 Task: Check the sale-to-list ratio of 1 bathroom in the last 3 years.
Action: Mouse moved to (1032, 225)
Screenshot: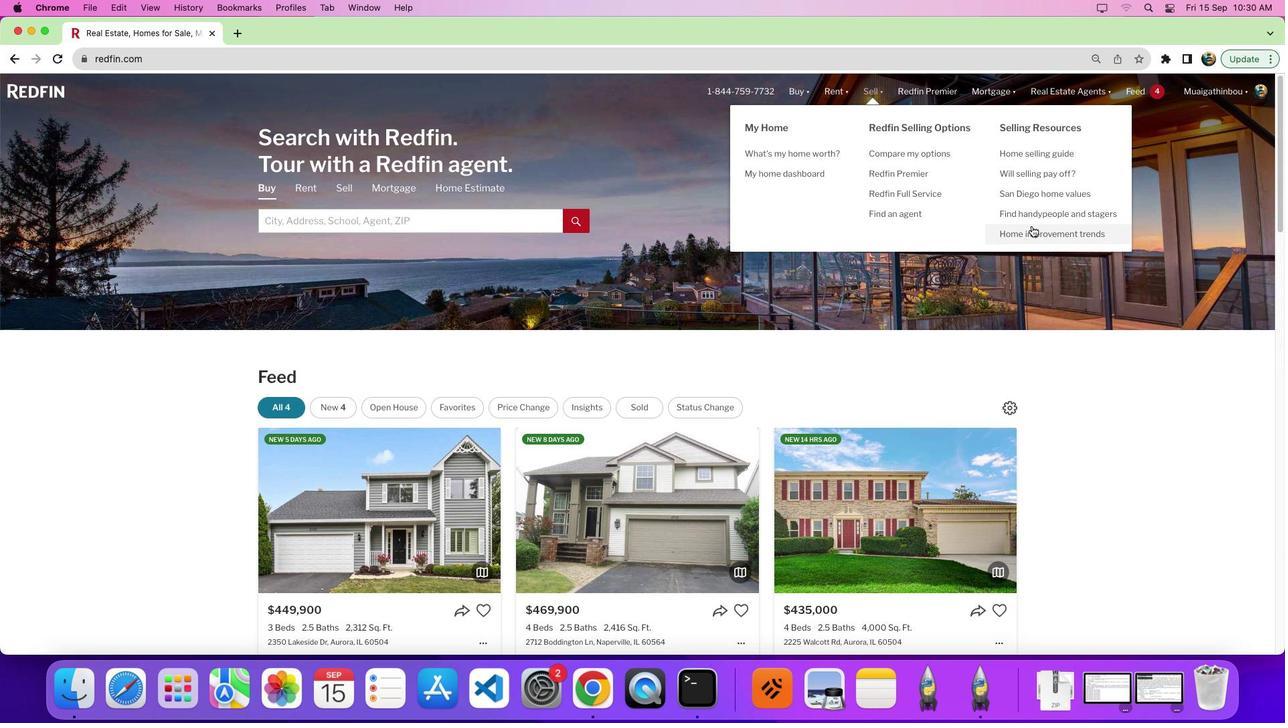 
Action: Mouse pressed left at (1032, 225)
Screenshot: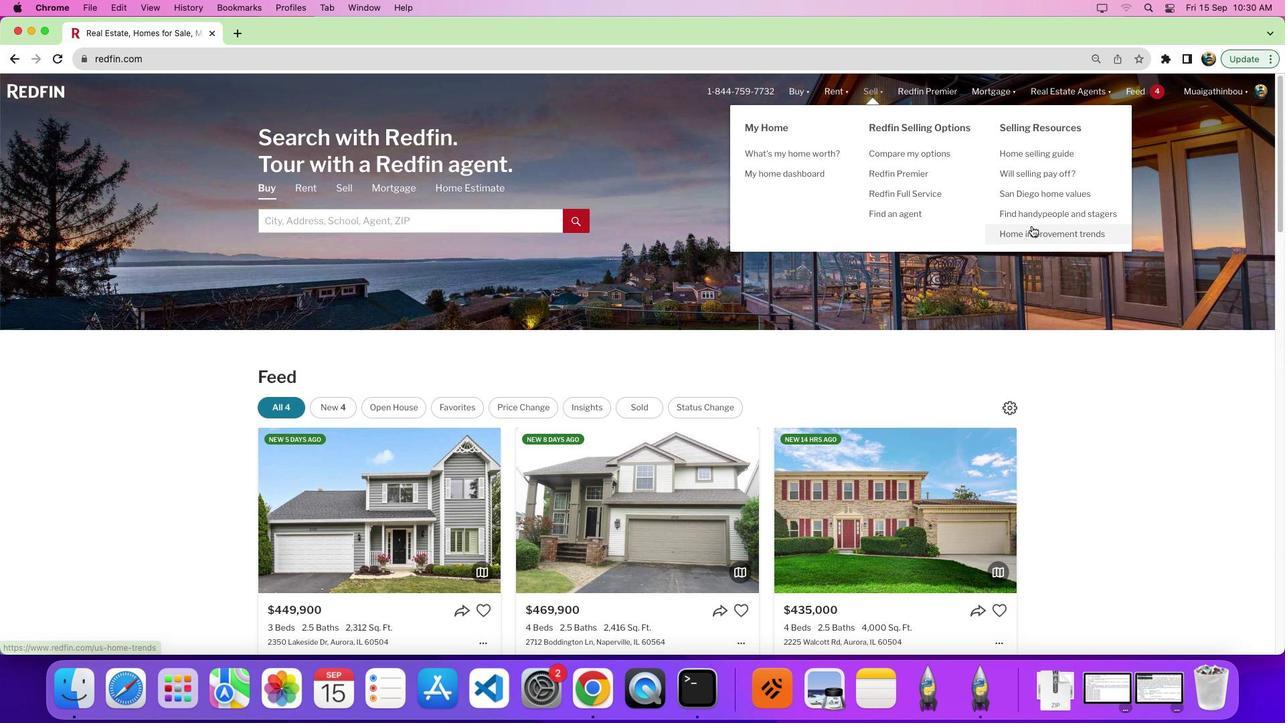 
Action: Mouse moved to (364, 255)
Screenshot: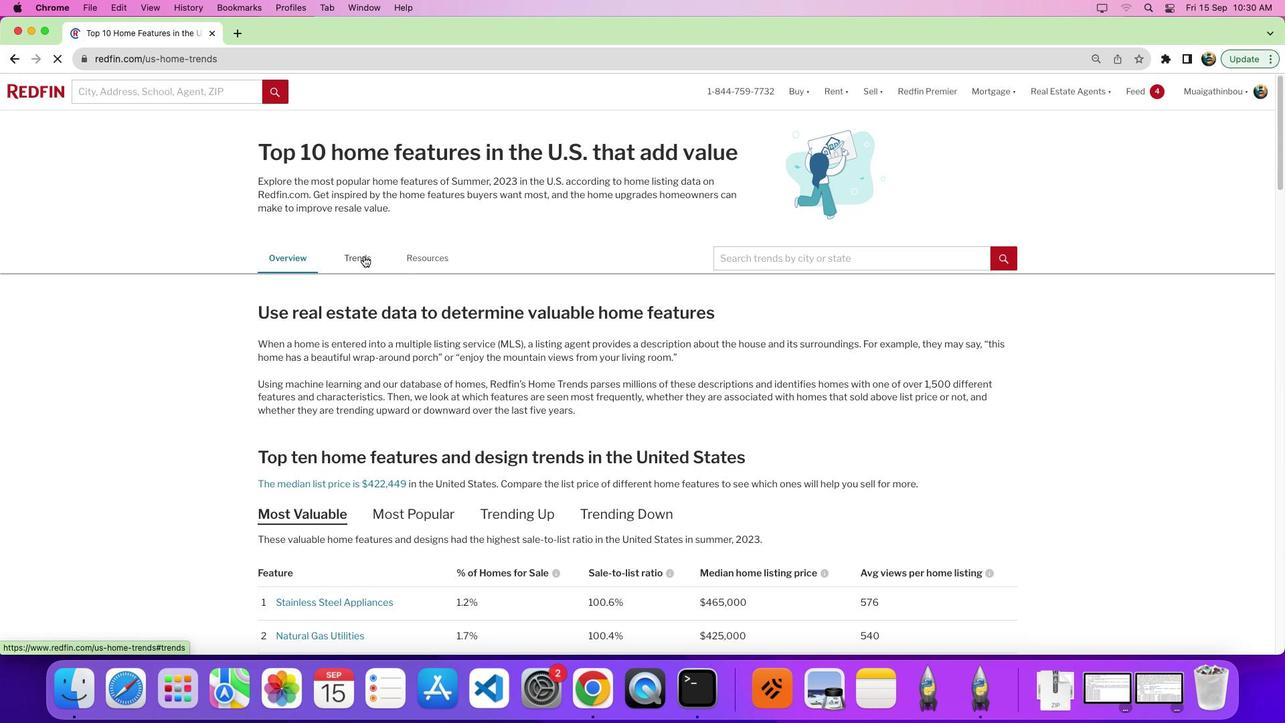 
Action: Mouse pressed left at (364, 255)
Screenshot: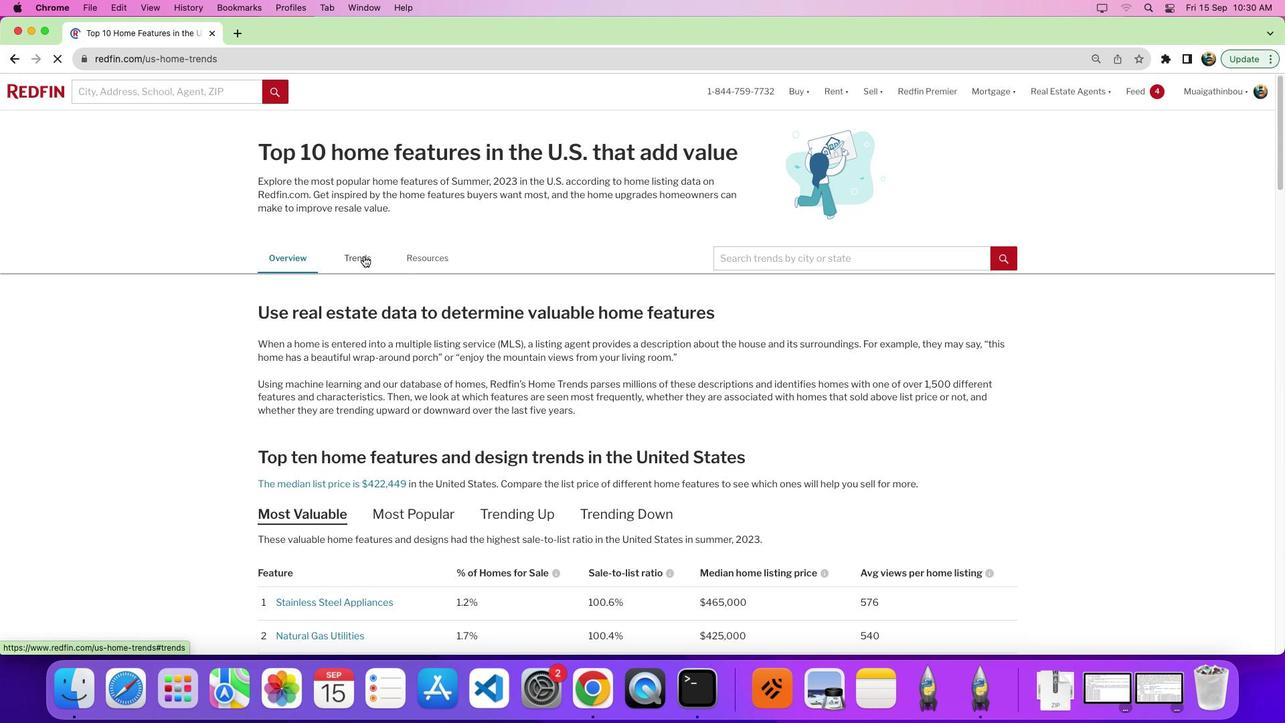 
Action: Mouse pressed left at (364, 255)
Screenshot: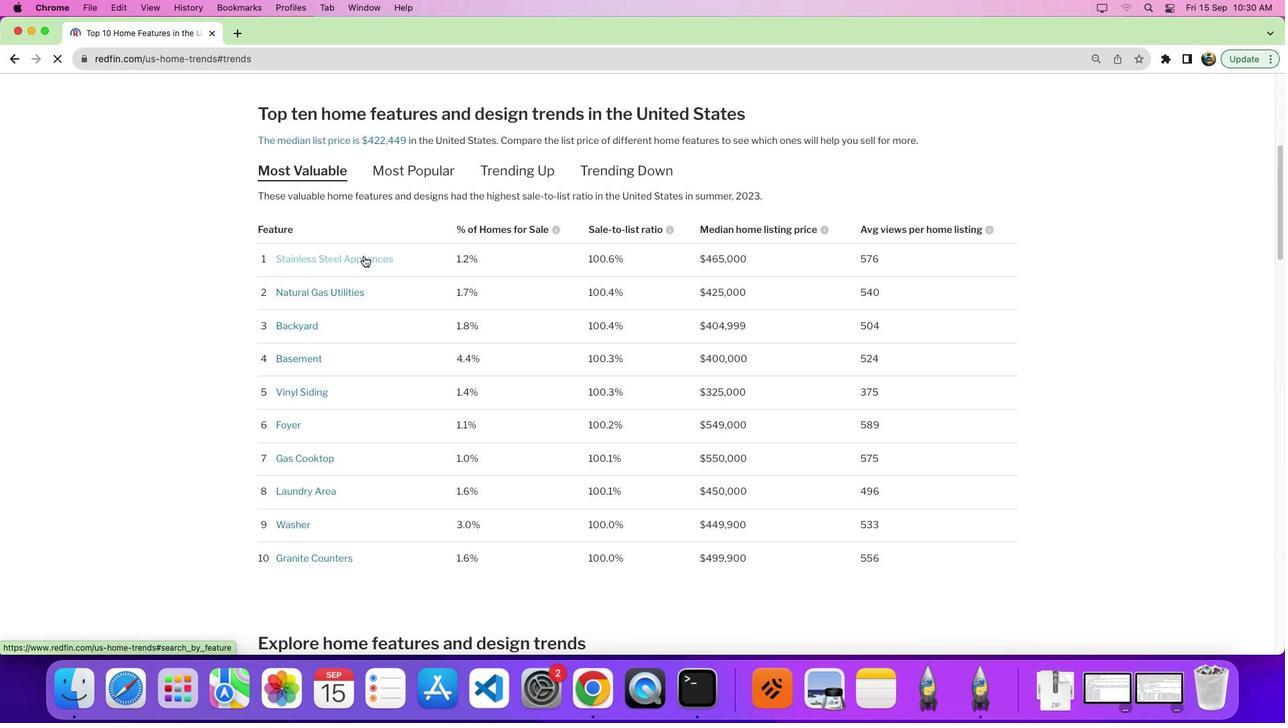
Action: Mouse moved to (429, 298)
Screenshot: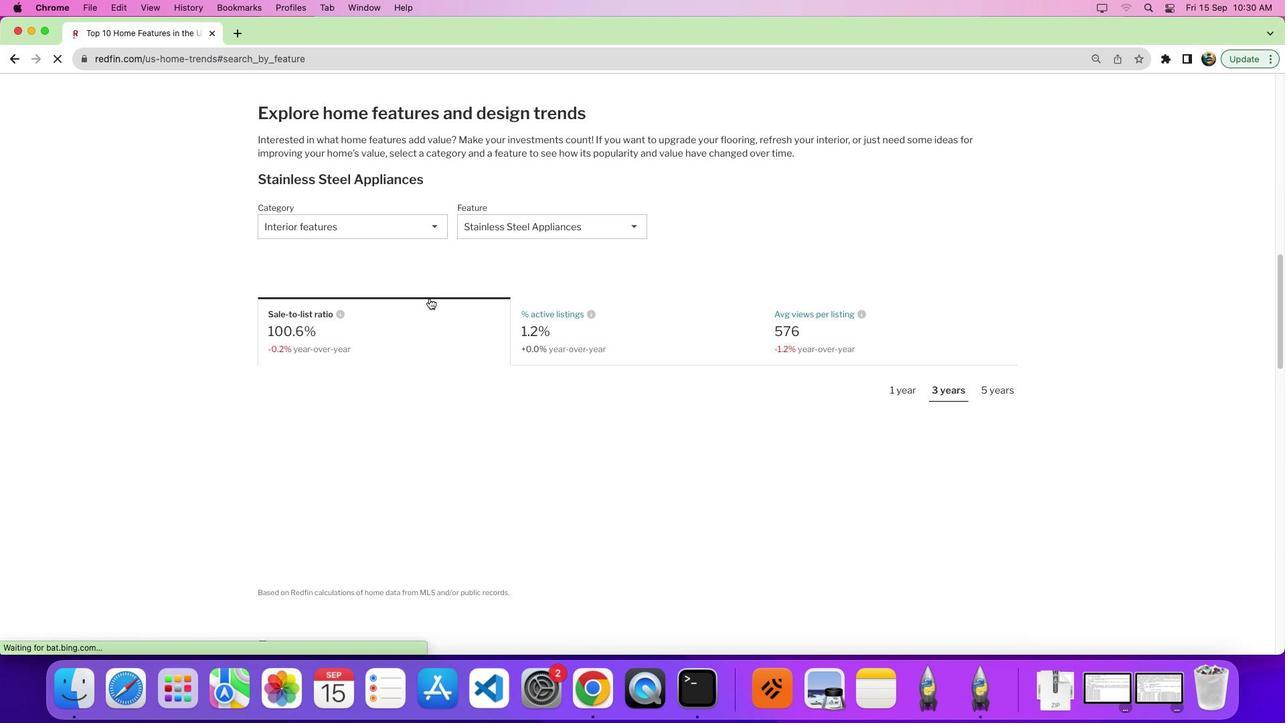 
Action: Mouse scrolled (429, 298) with delta (0, 0)
Screenshot: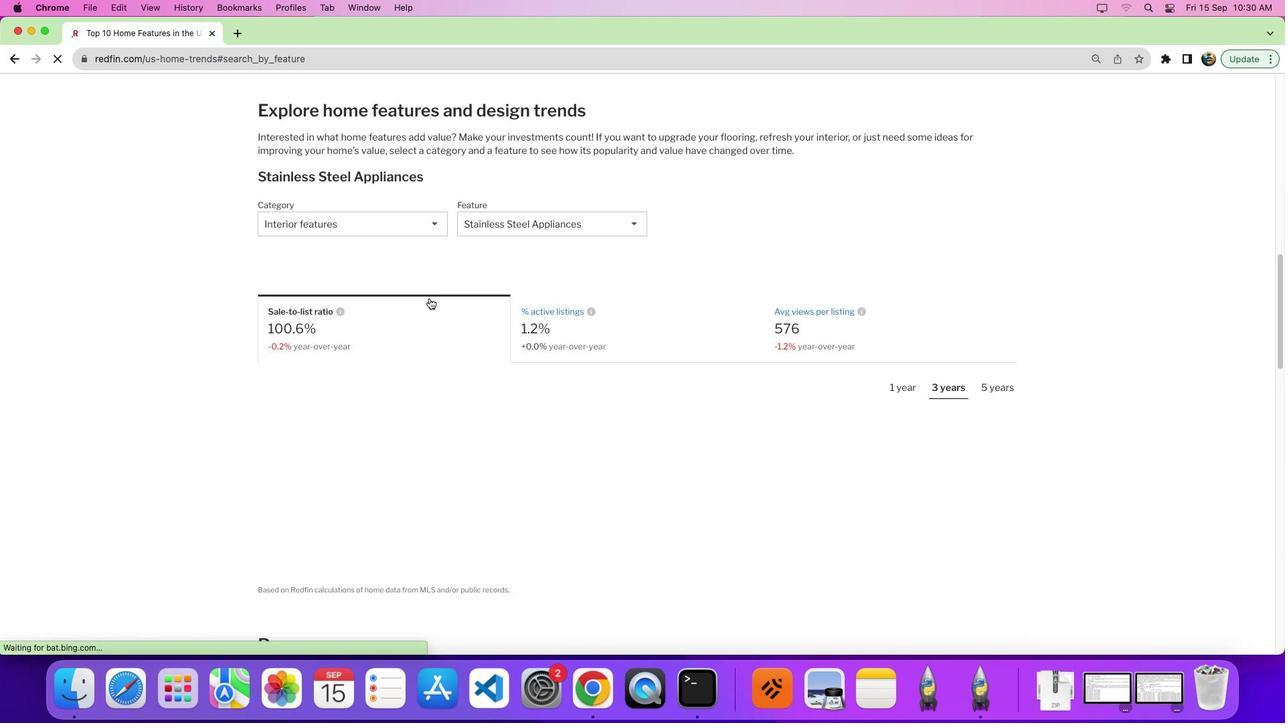 
Action: Mouse scrolled (429, 298) with delta (0, 0)
Screenshot: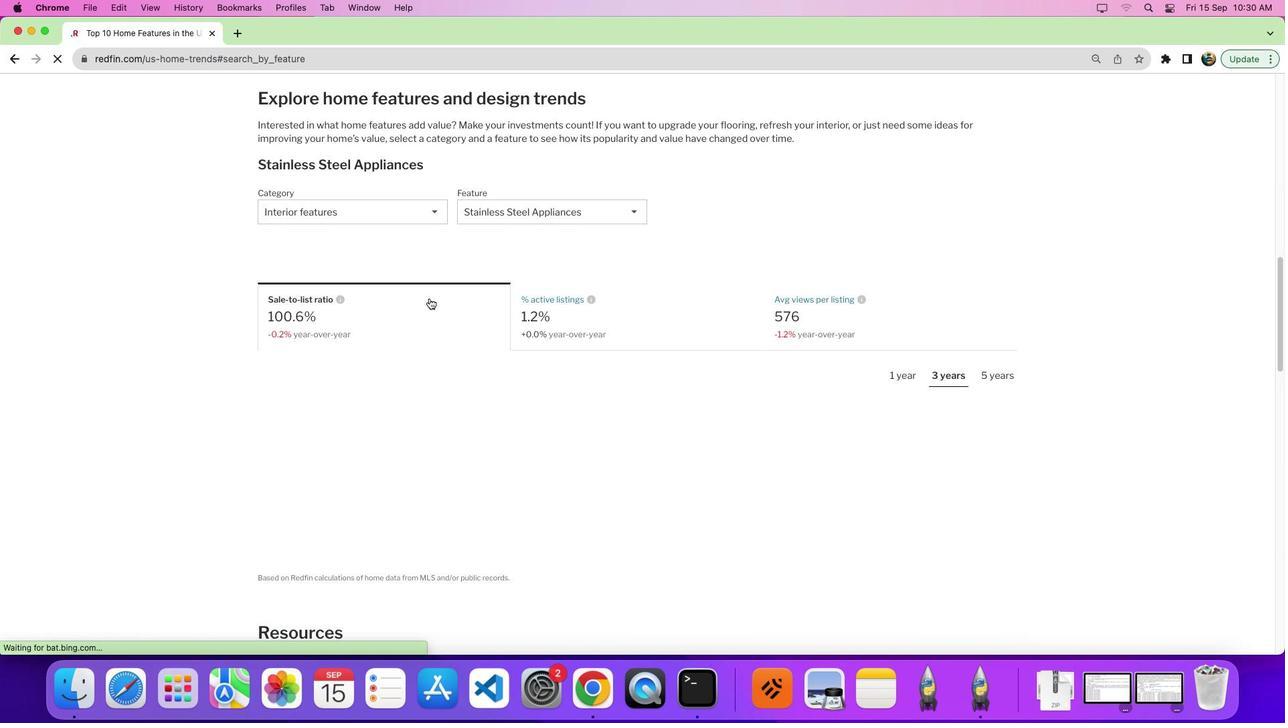 
Action: Mouse scrolled (429, 298) with delta (0, -4)
Screenshot: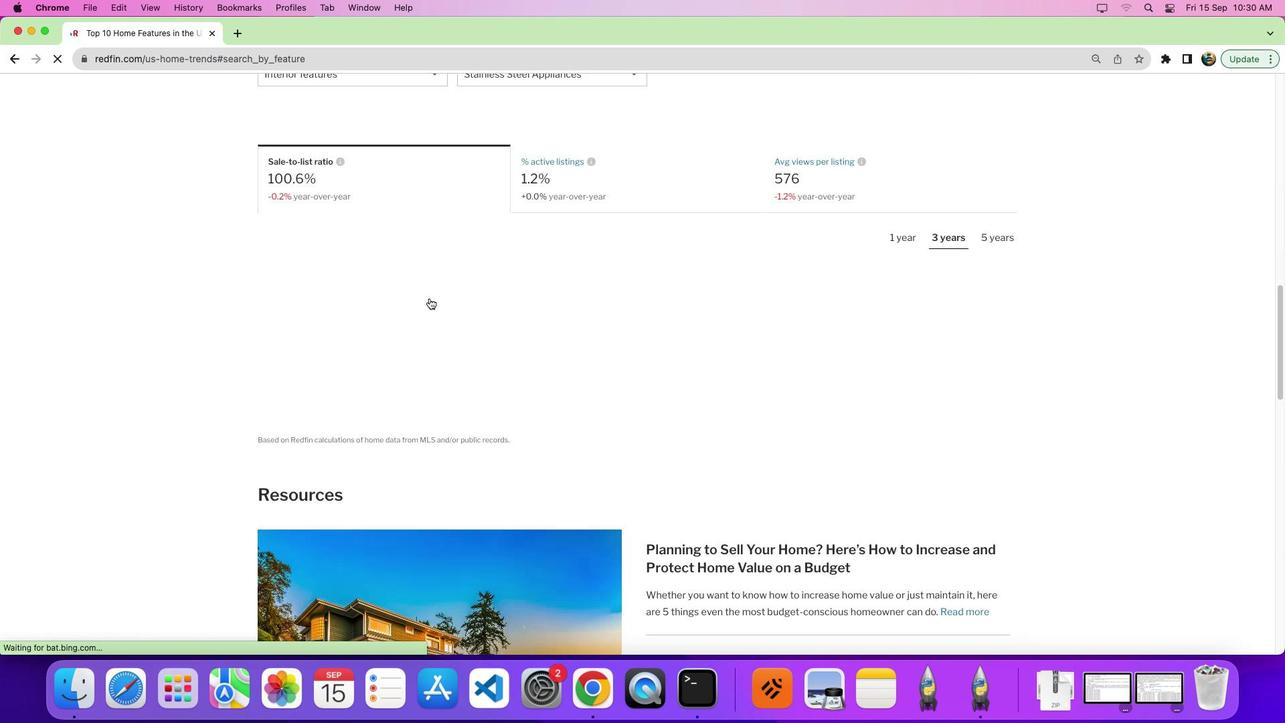 
Action: Mouse scrolled (429, 298) with delta (0, 0)
Screenshot: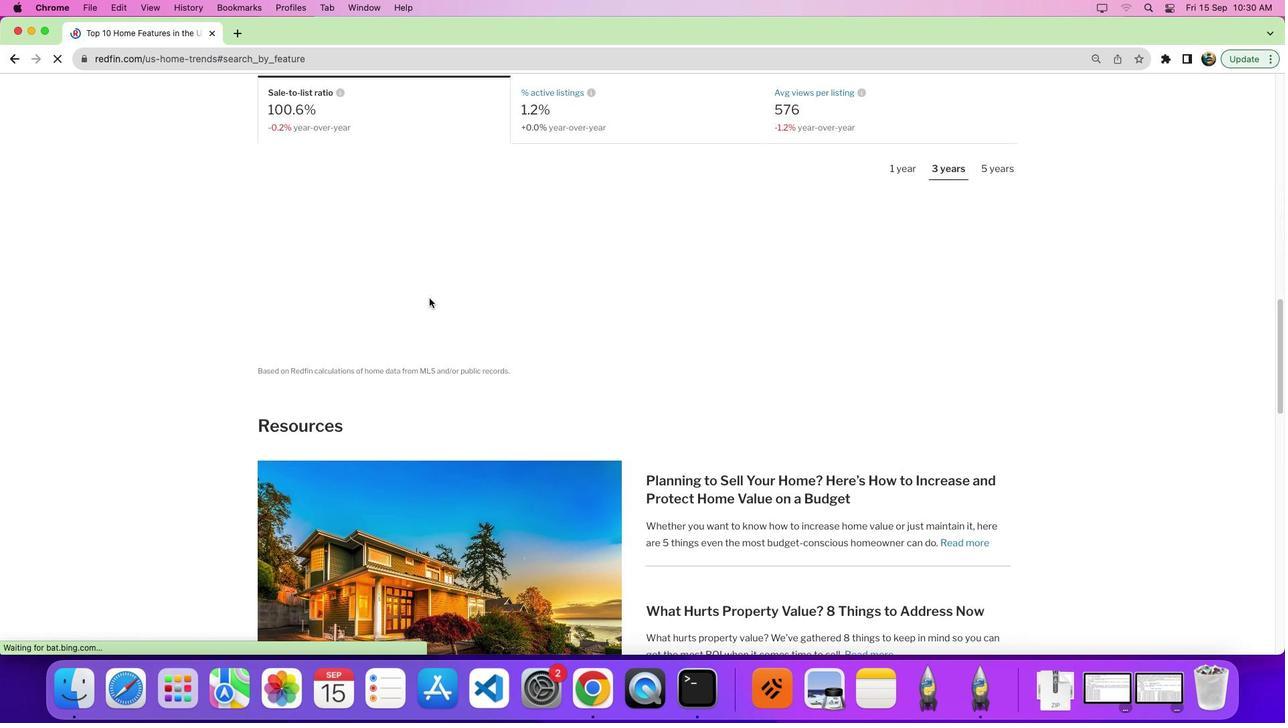 
Action: Mouse scrolled (429, 298) with delta (0, 0)
Screenshot: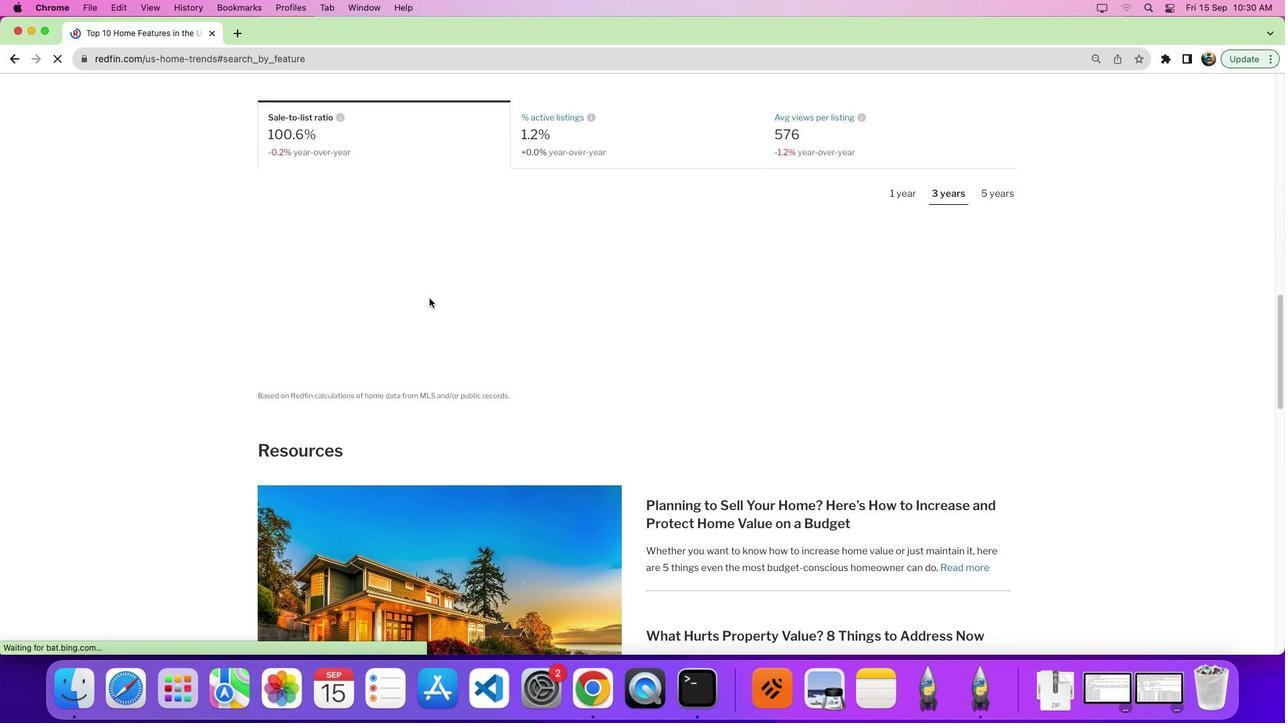 
Action: Mouse scrolled (429, 298) with delta (0, 4)
Screenshot: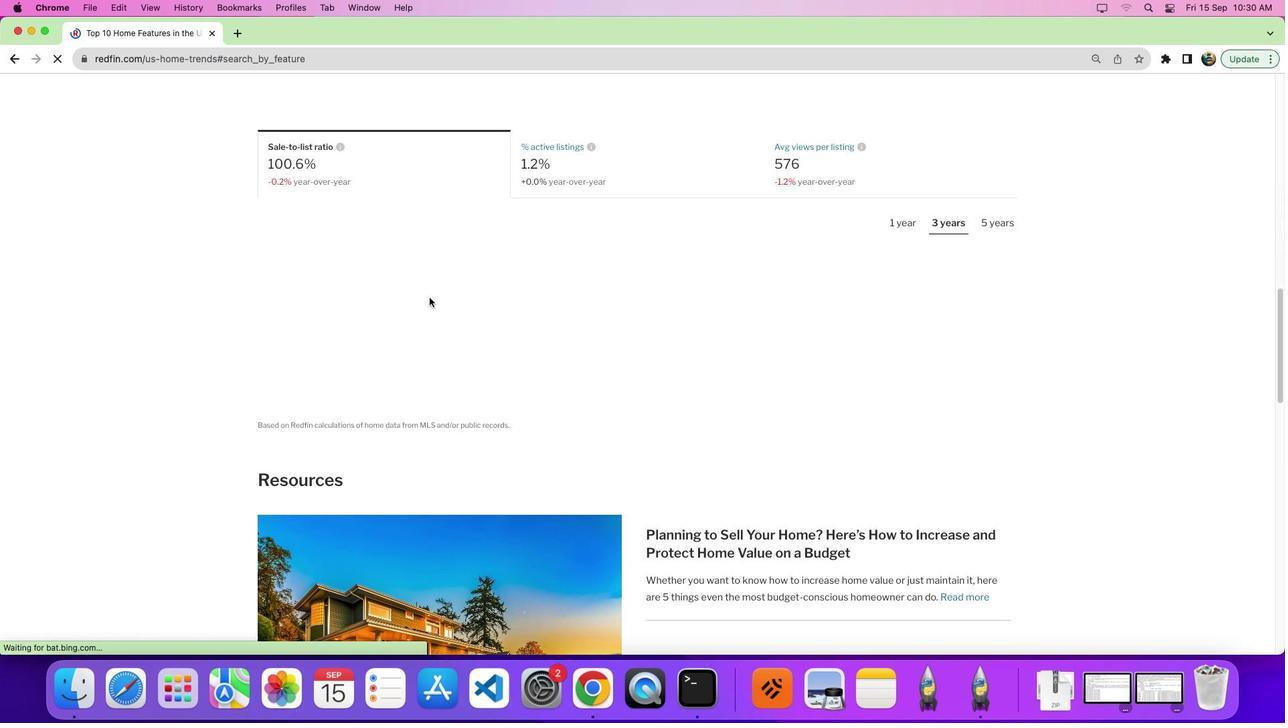 
Action: Mouse moved to (389, 222)
Screenshot: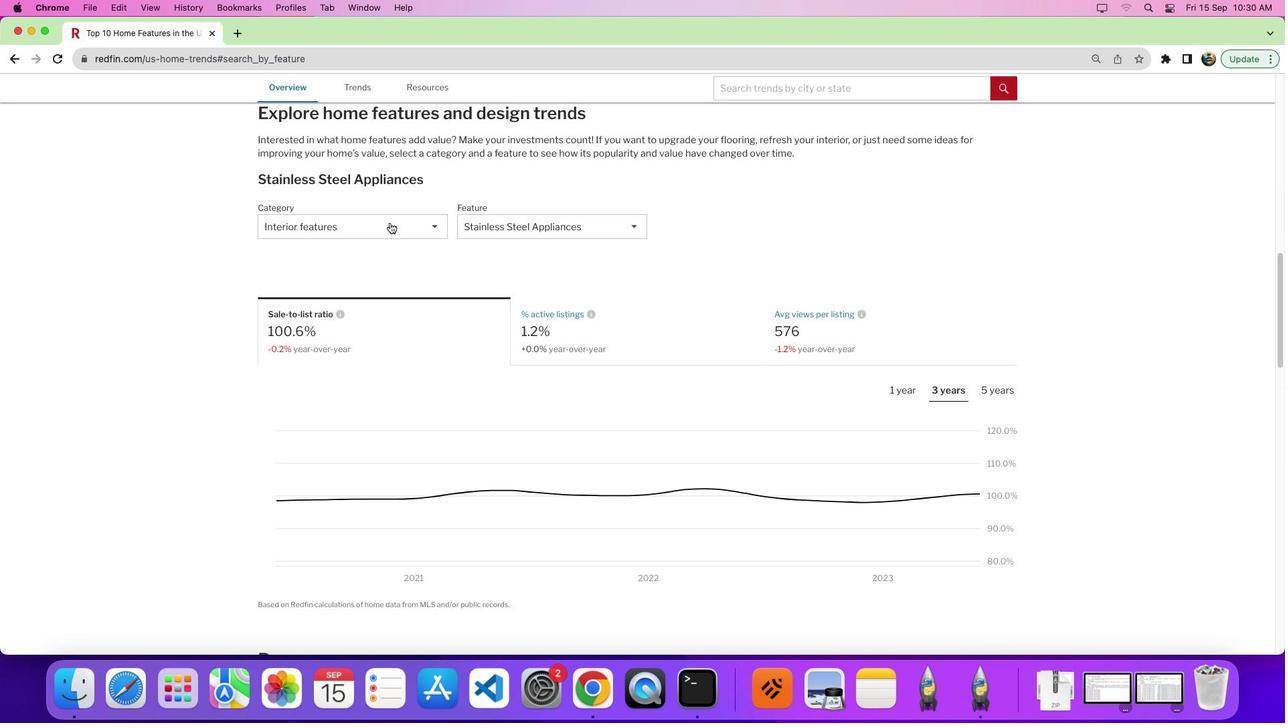 
Action: Mouse pressed left at (389, 222)
Screenshot: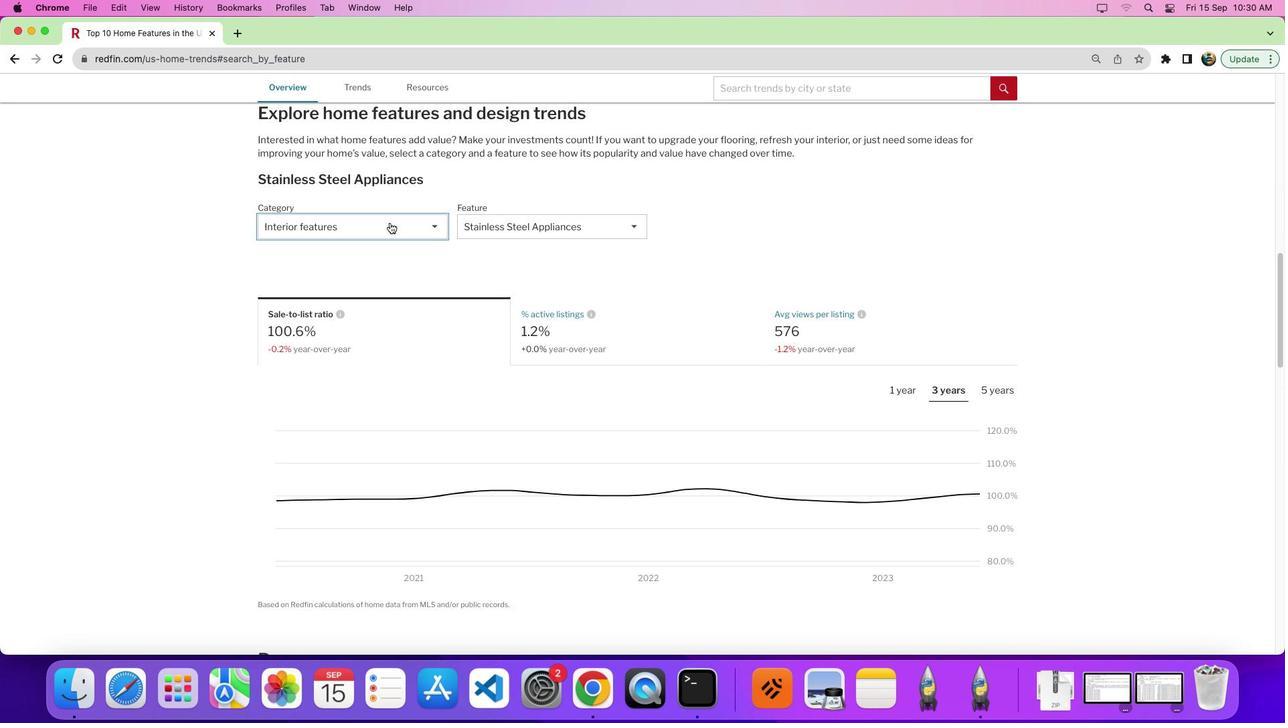 
Action: Mouse moved to (385, 281)
Screenshot: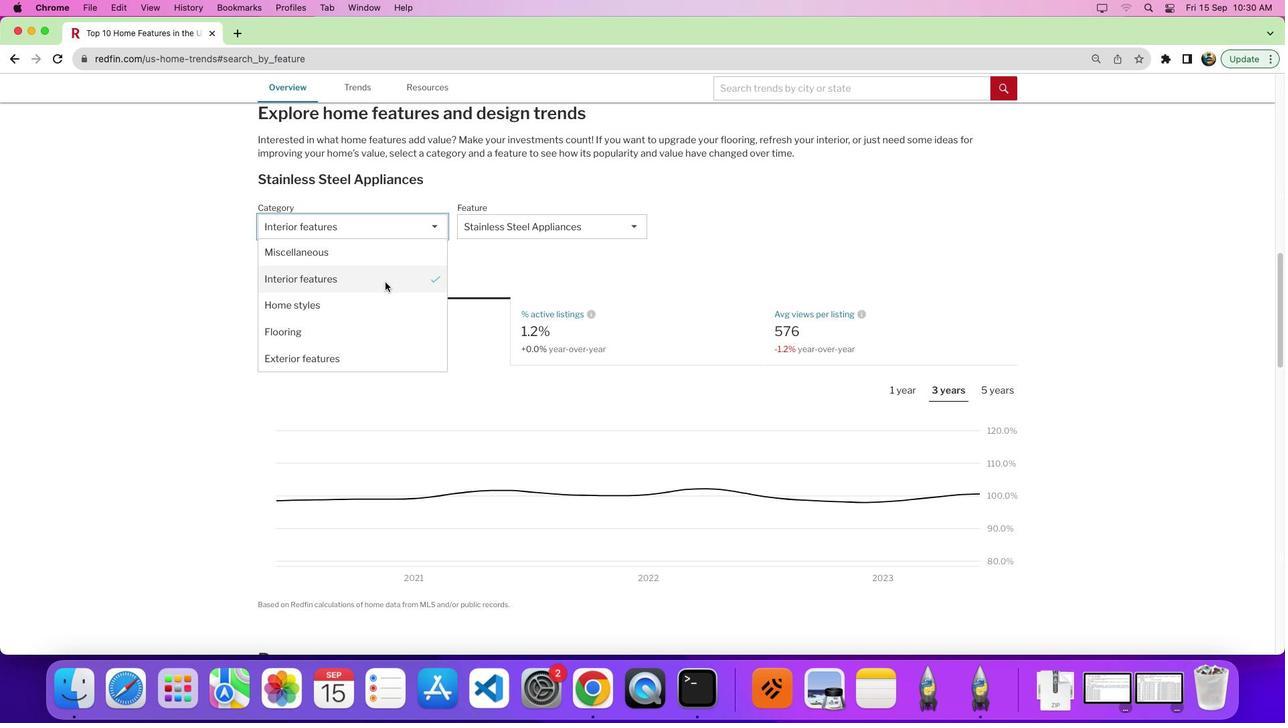 
Action: Mouse pressed left at (385, 281)
Screenshot: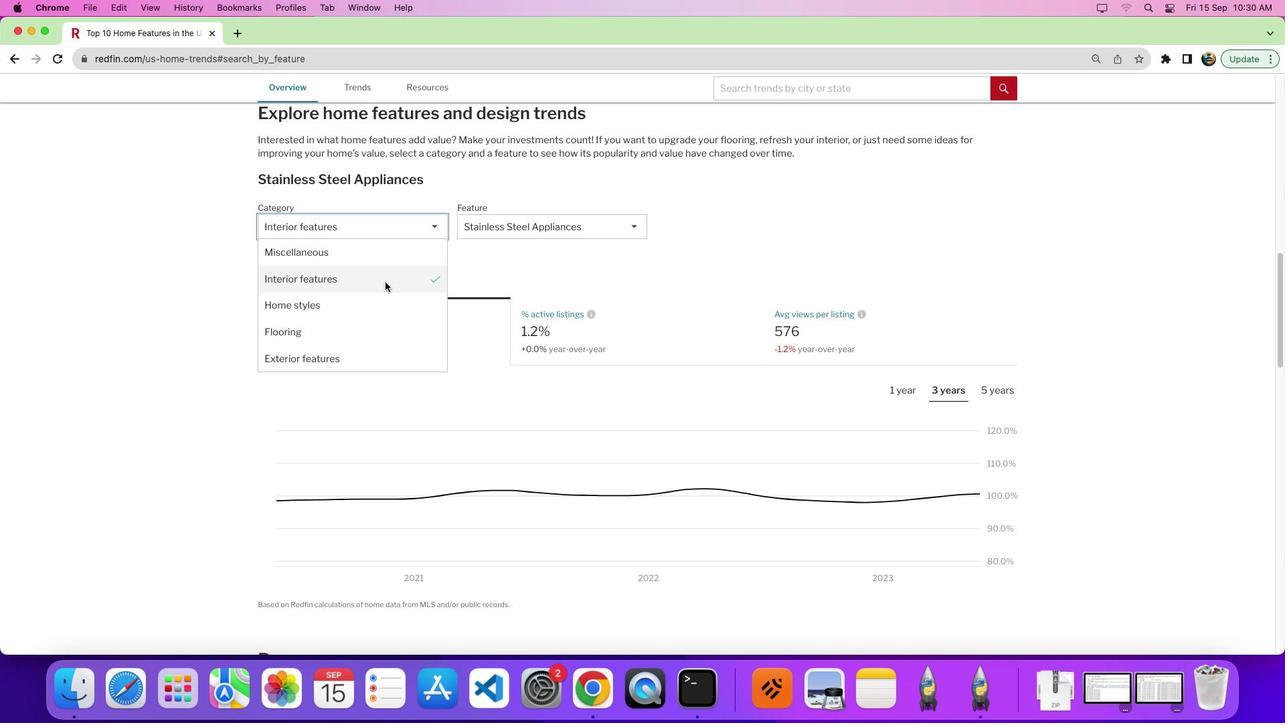 
Action: Mouse moved to (515, 226)
Screenshot: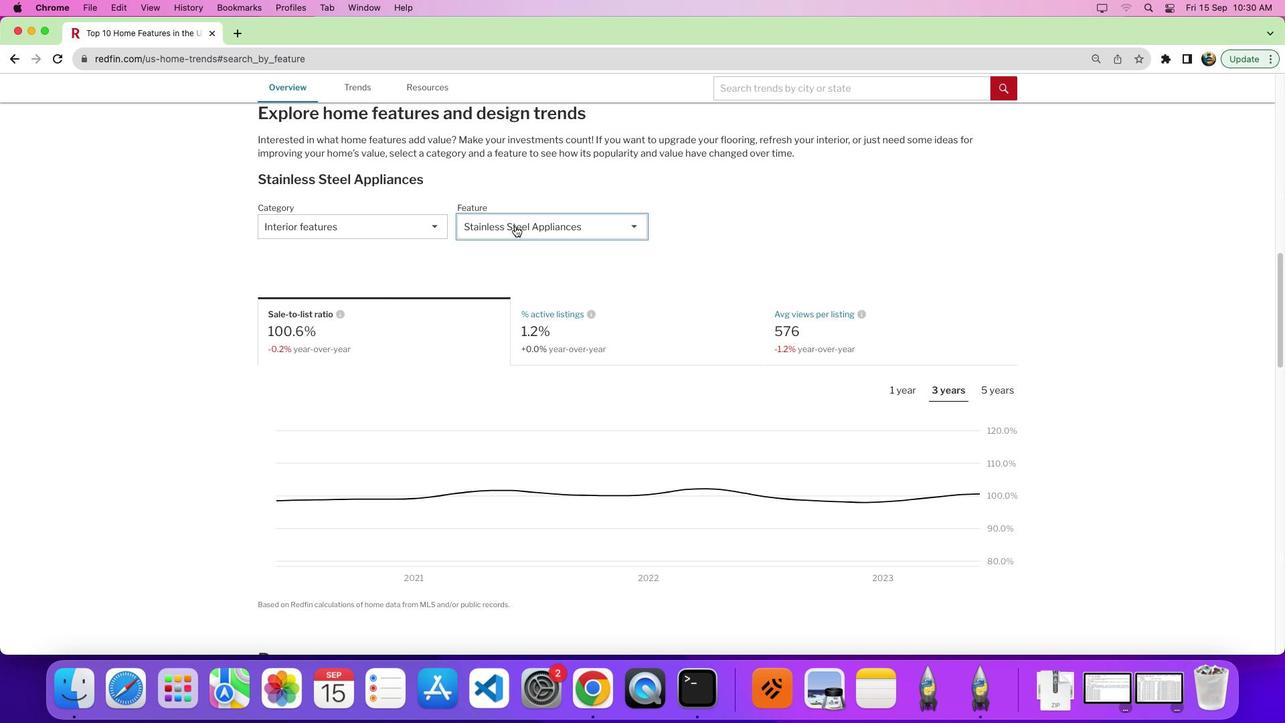 
Action: Mouse pressed left at (515, 226)
Screenshot: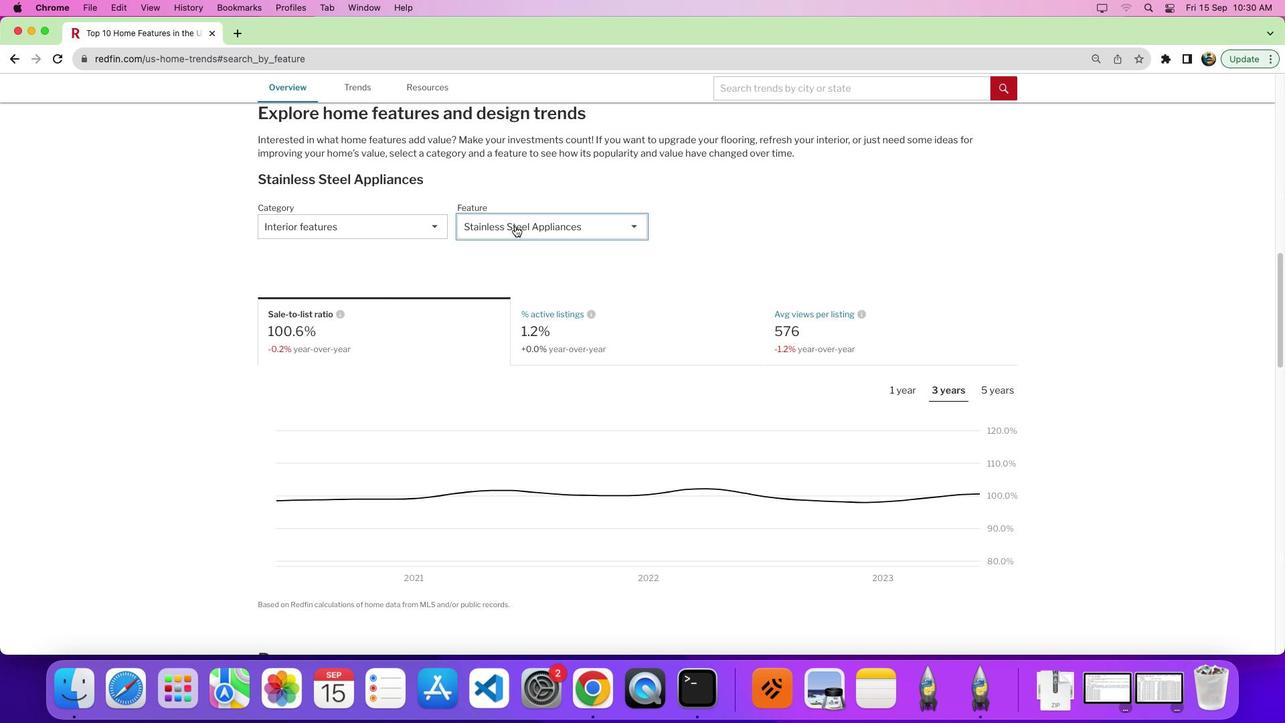 
Action: Mouse moved to (535, 258)
Screenshot: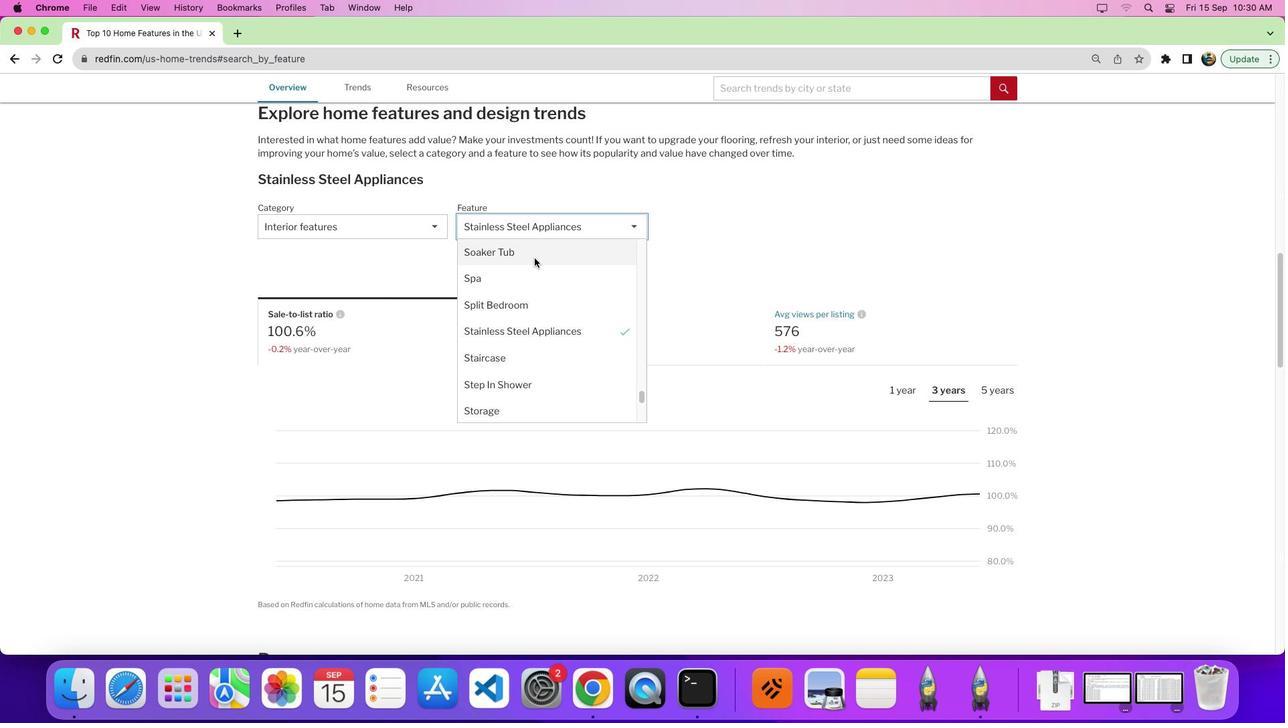 
Action: Mouse scrolled (535, 258) with delta (0, 0)
Screenshot: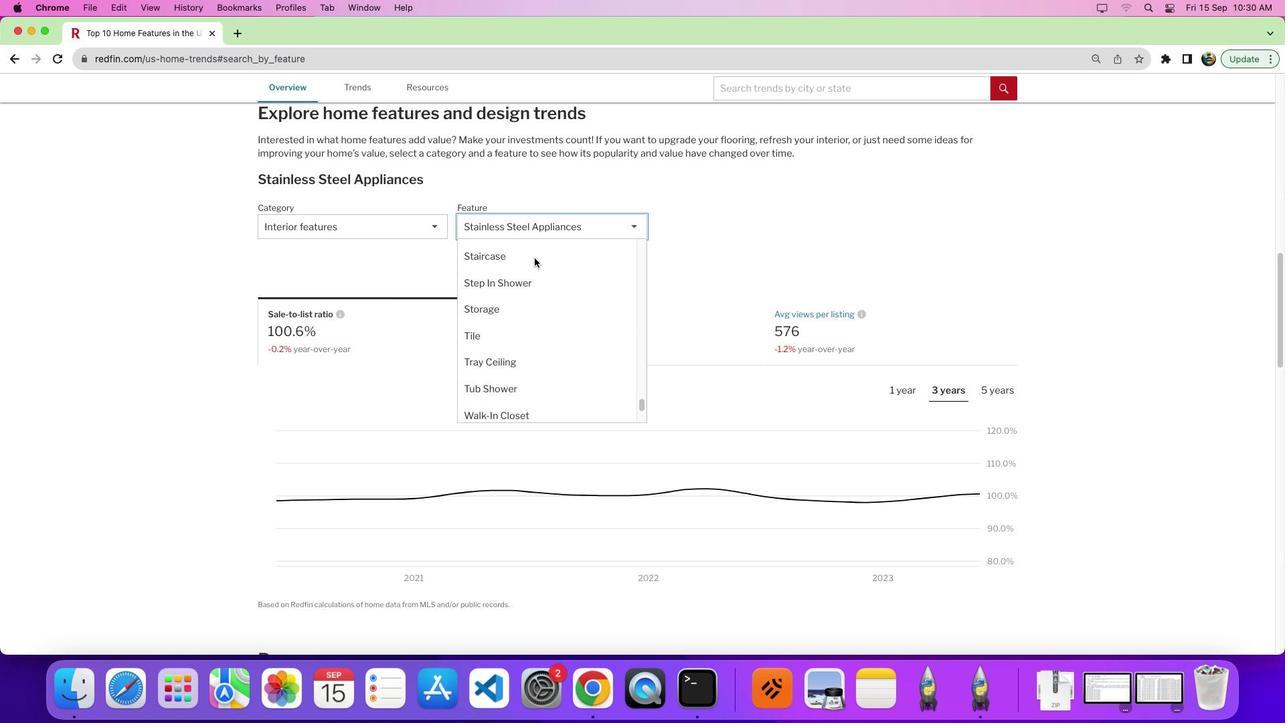 
Action: Mouse scrolled (535, 258) with delta (0, -1)
Screenshot: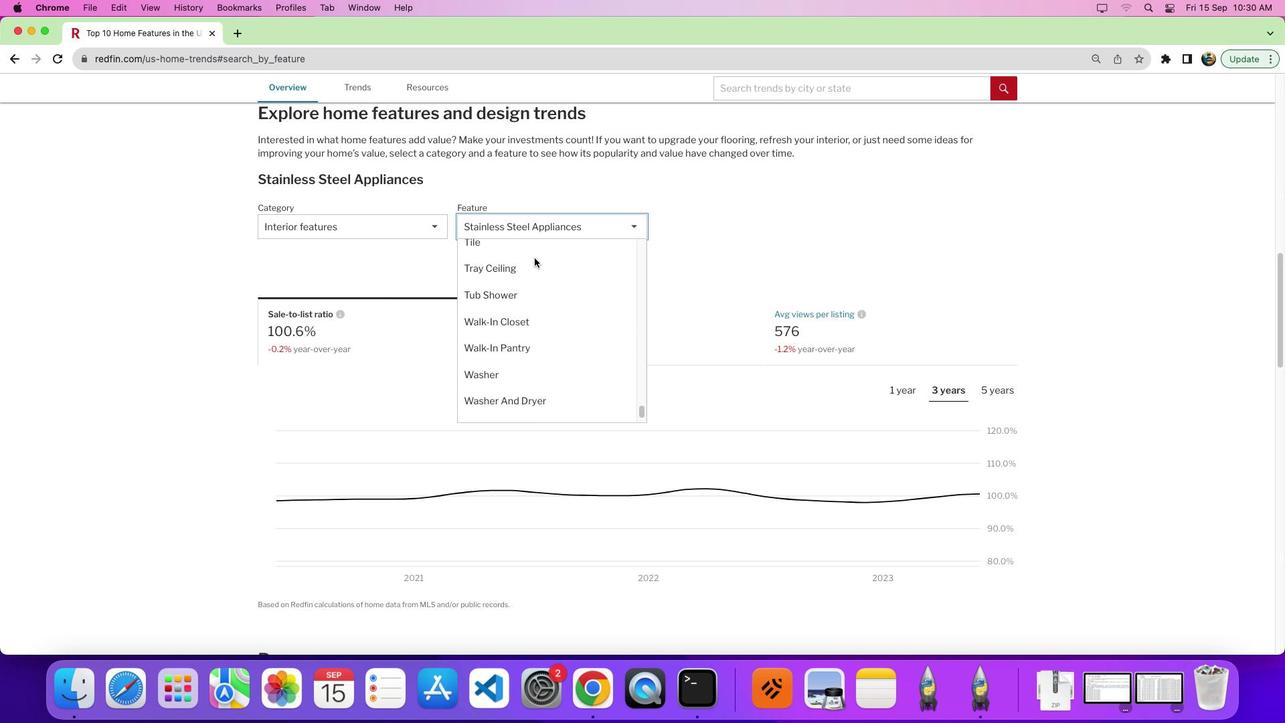 
Action: Mouse scrolled (535, 258) with delta (0, -6)
Screenshot: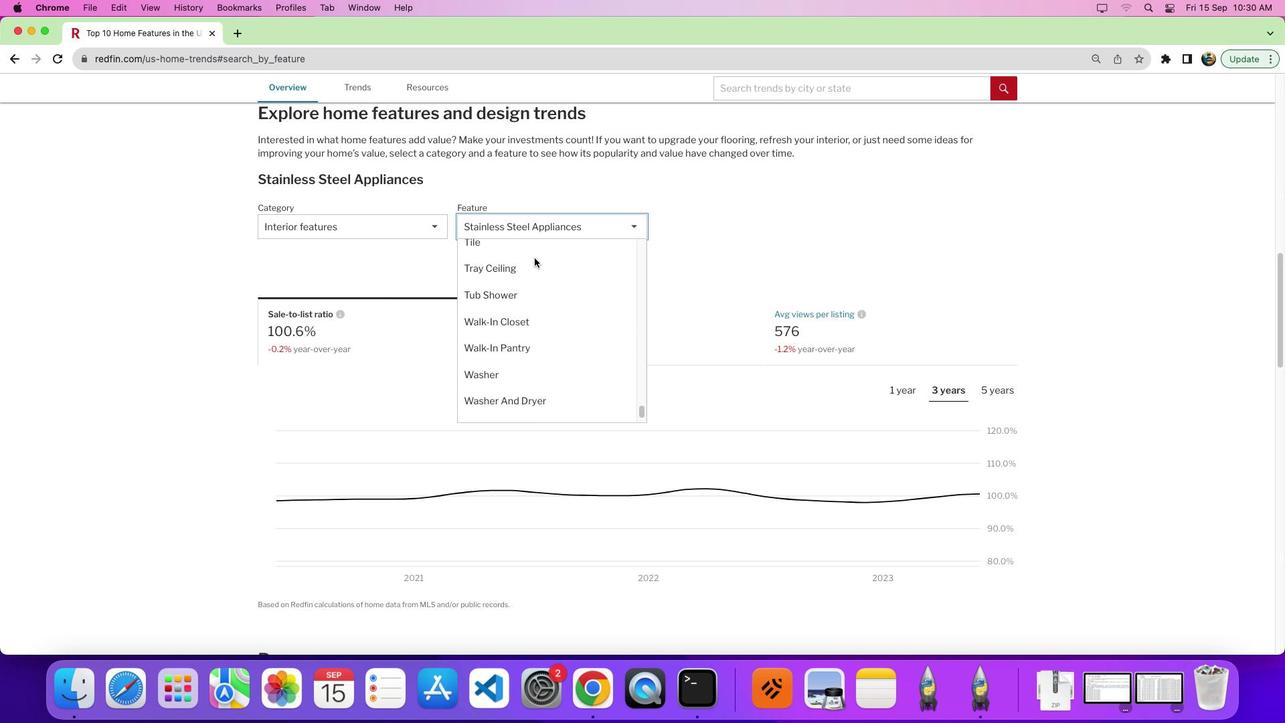 
Action: Mouse scrolled (535, 258) with delta (0, -8)
Screenshot: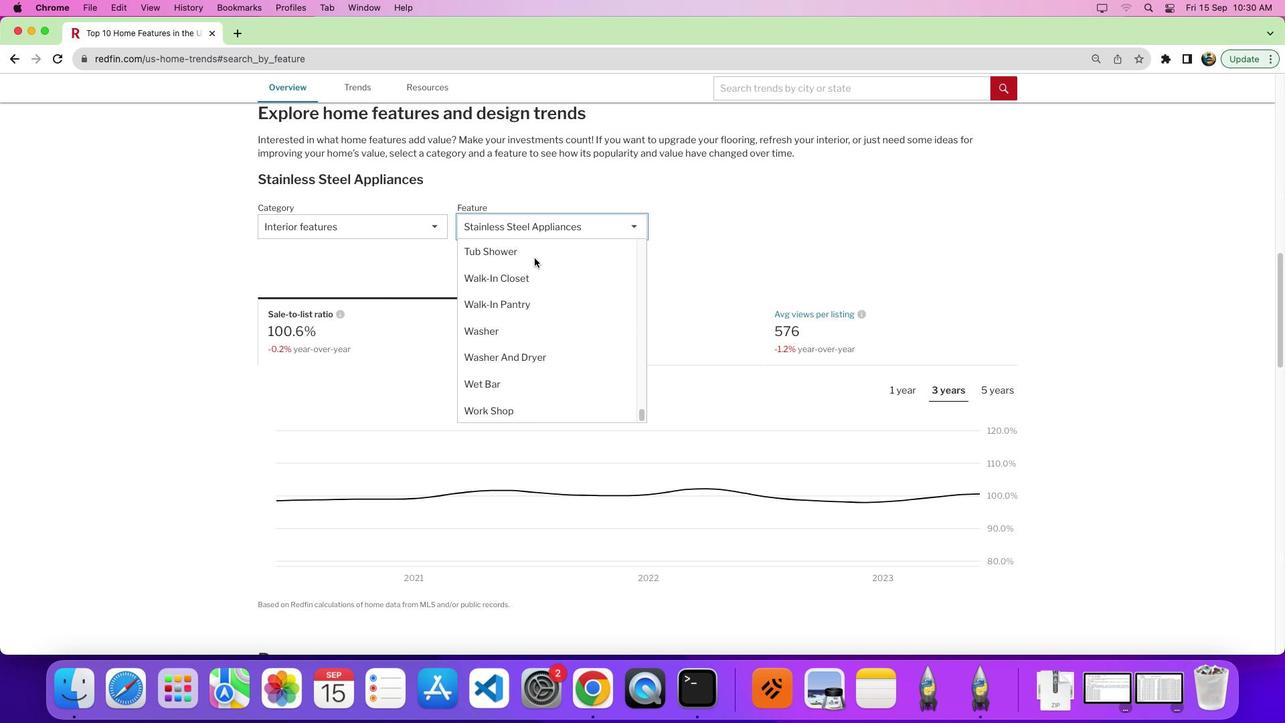 
Action: Mouse scrolled (535, 258) with delta (0, 0)
Screenshot: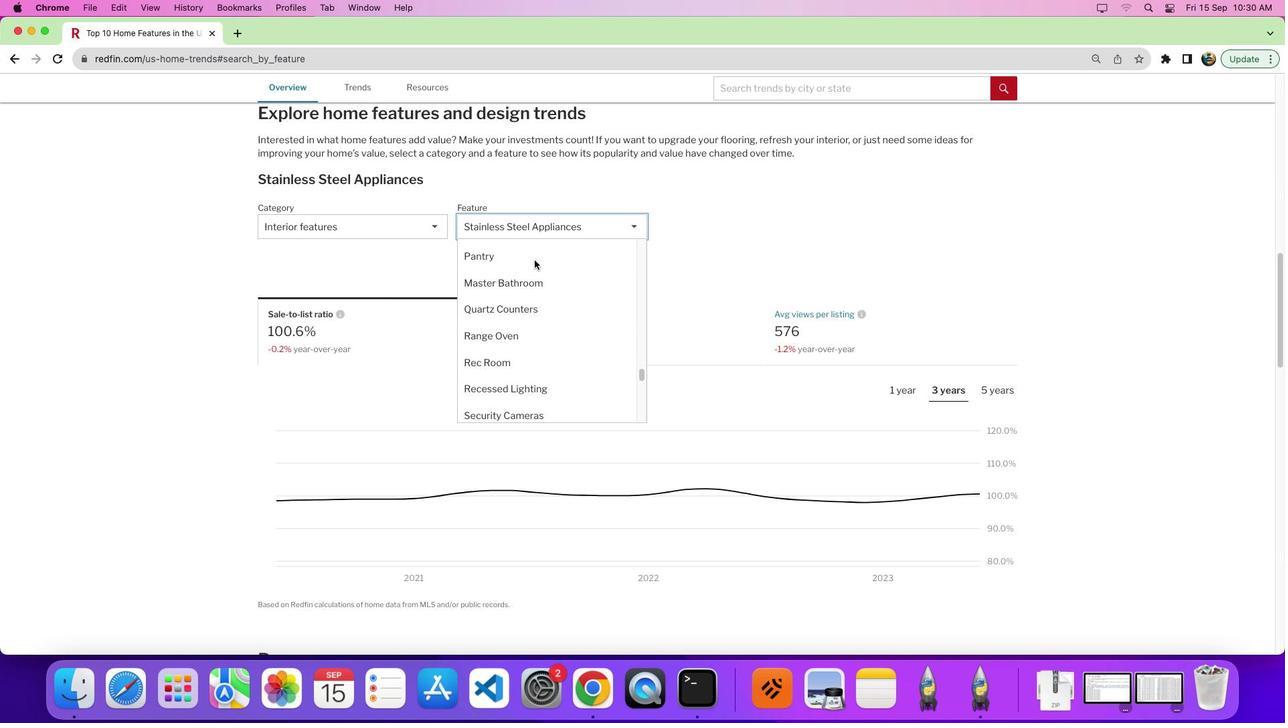
Action: Mouse scrolled (535, 258) with delta (0, 1)
Screenshot: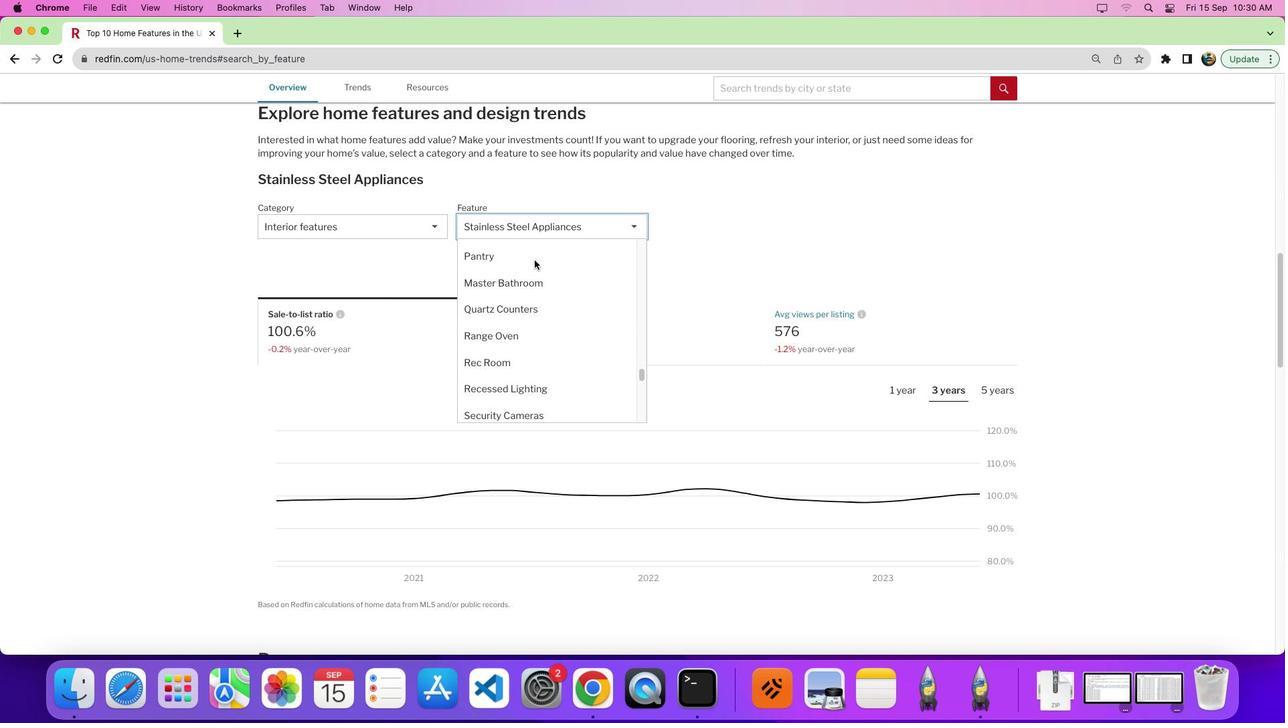 
Action: Mouse moved to (535, 258)
Screenshot: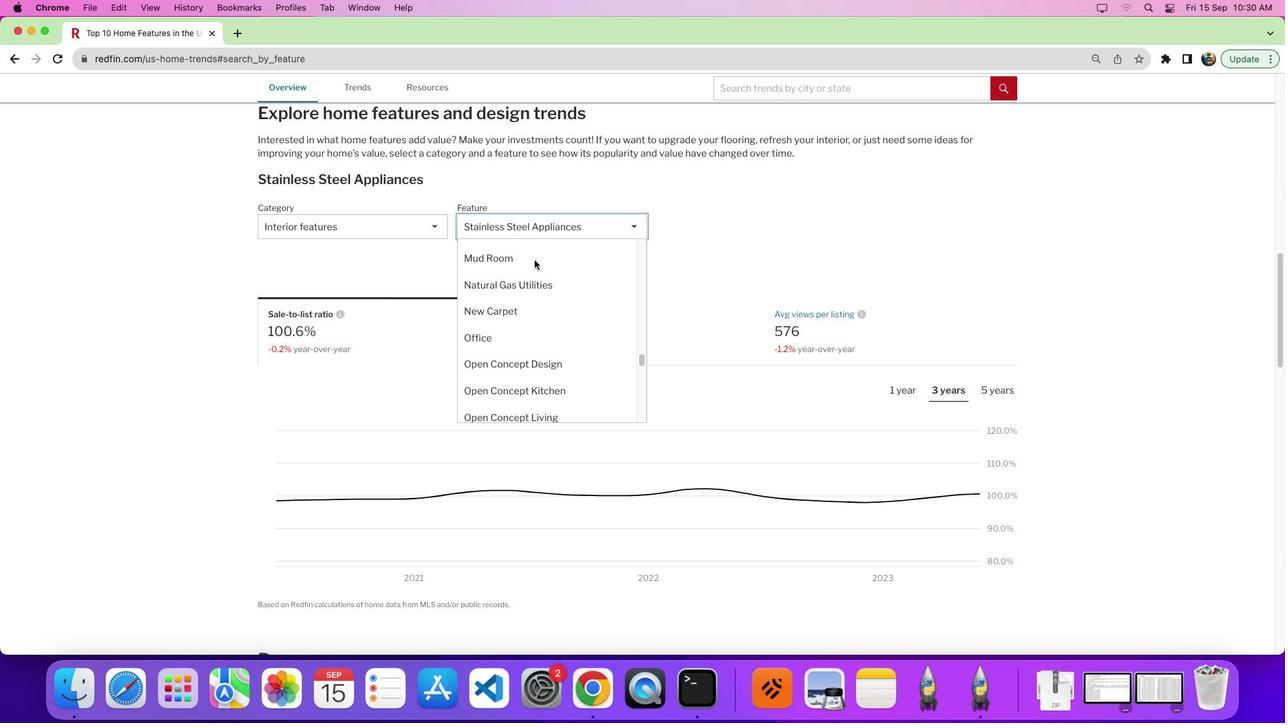 
Action: Mouse scrolled (535, 258) with delta (0, 6)
Screenshot: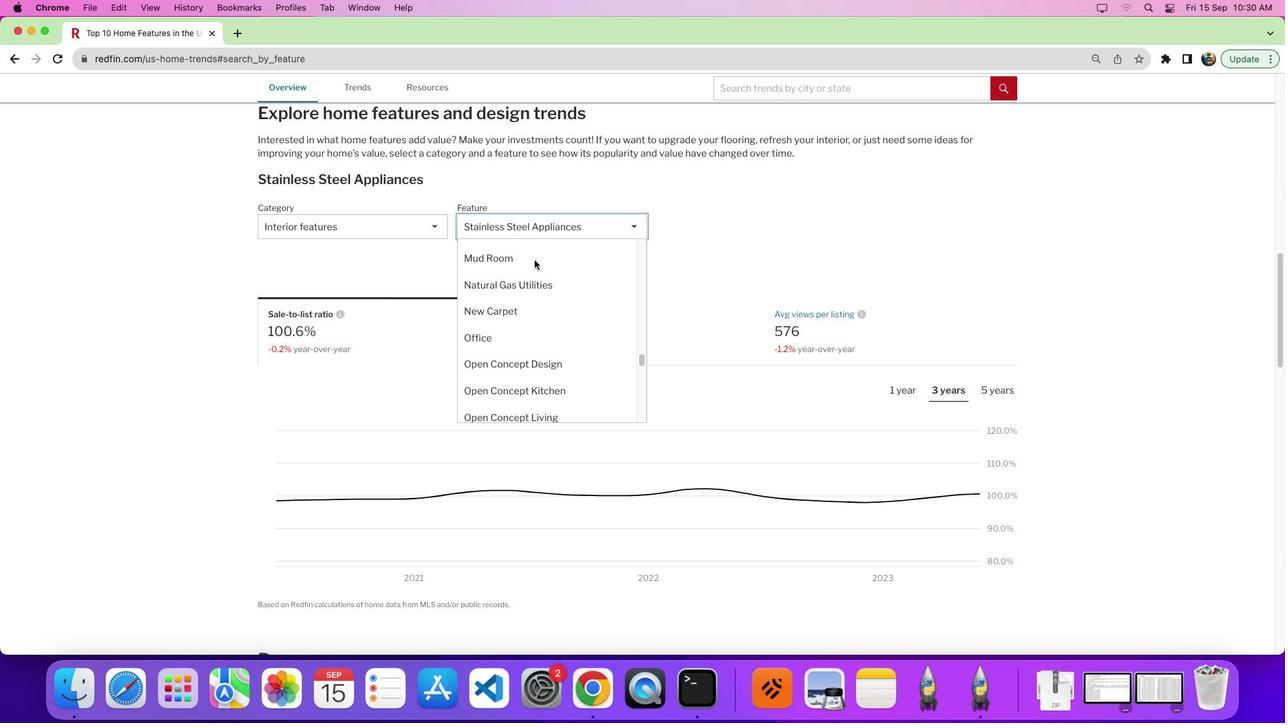 
Action: Mouse scrolled (535, 258) with delta (0, 9)
Screenshot: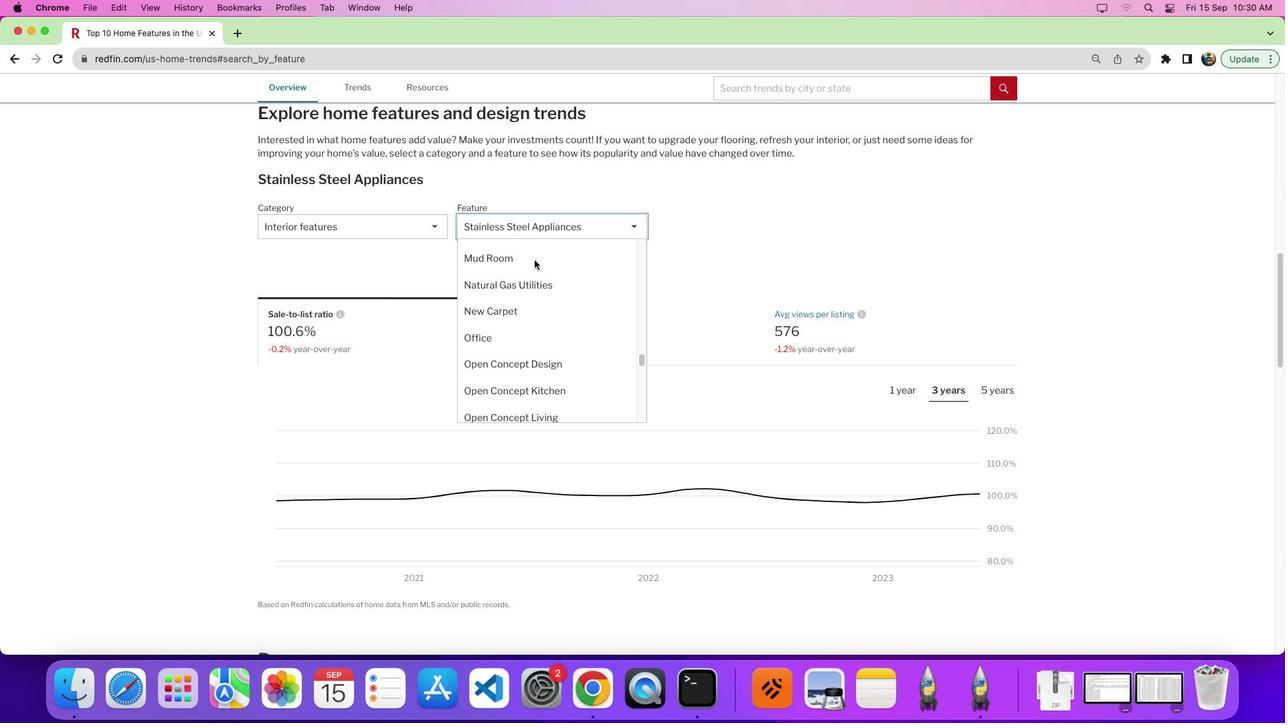 
Action: Mouse moved to (535, 259)
Screenshot: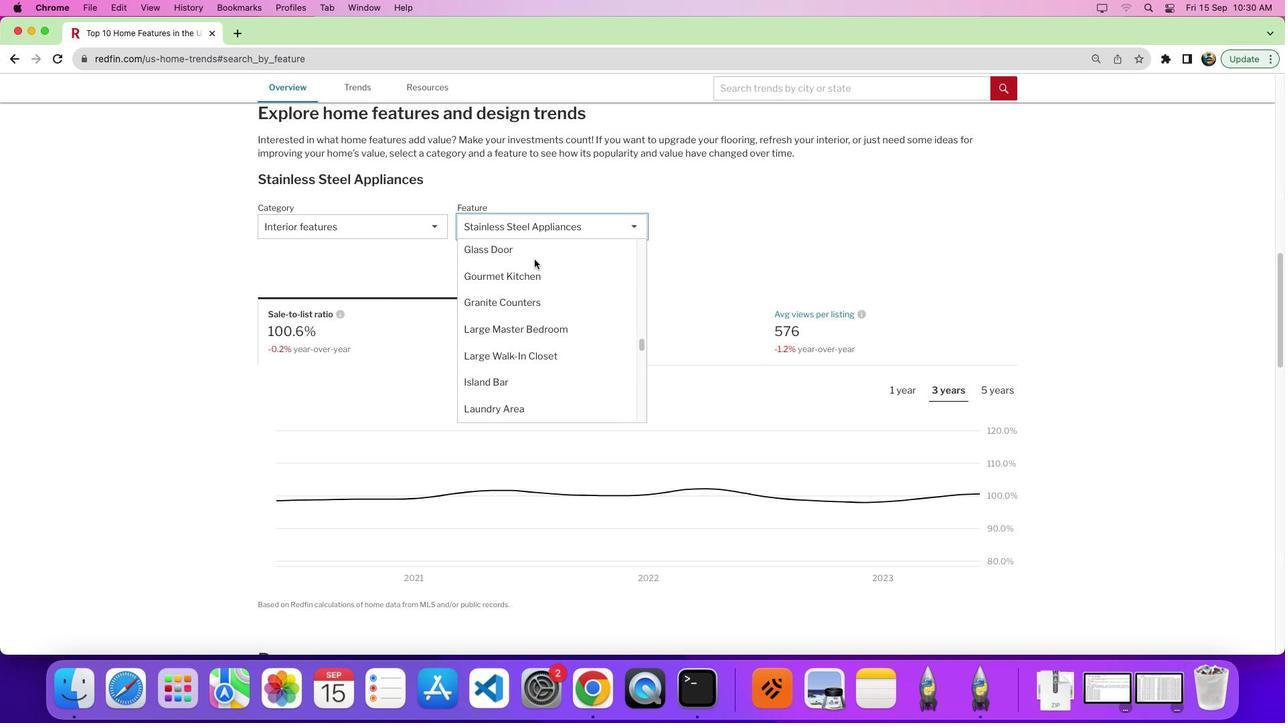 
Action: Mouse scrolled (535, 259) with delta (0, 0)
Screenshot: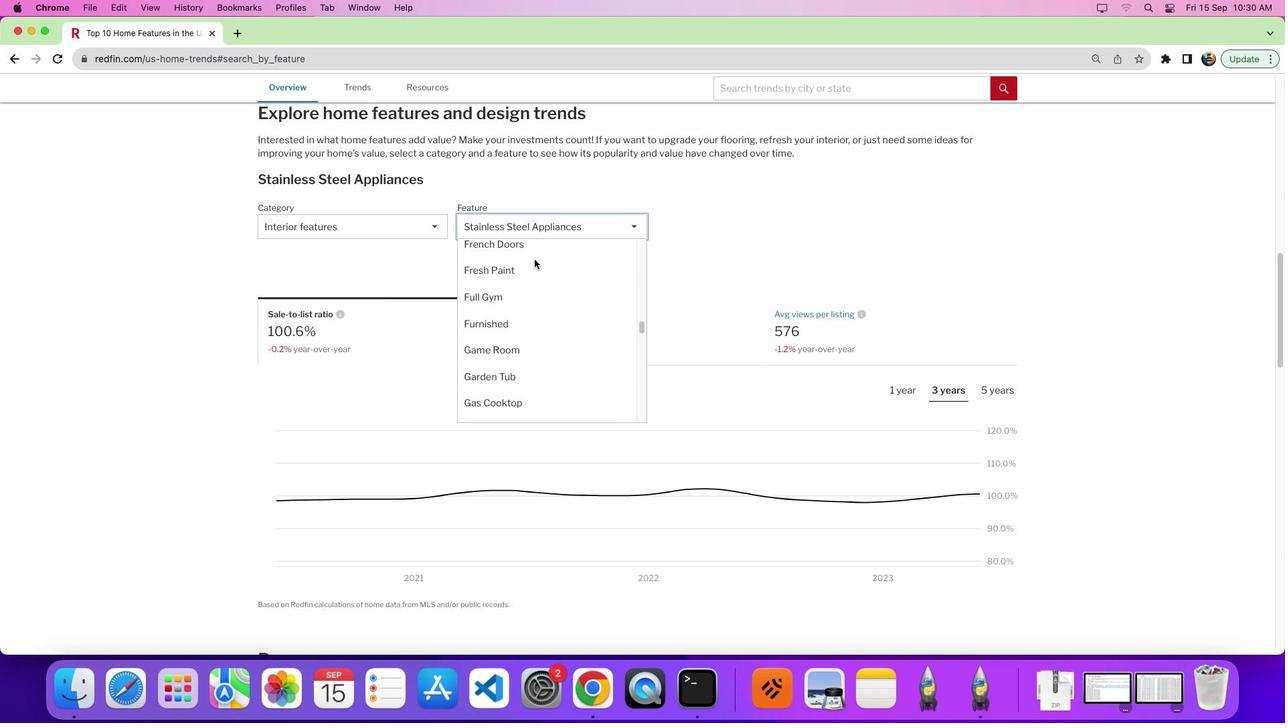
Action: Mouse scrolled (535, 259) with delta (0, 1)
Screenshot: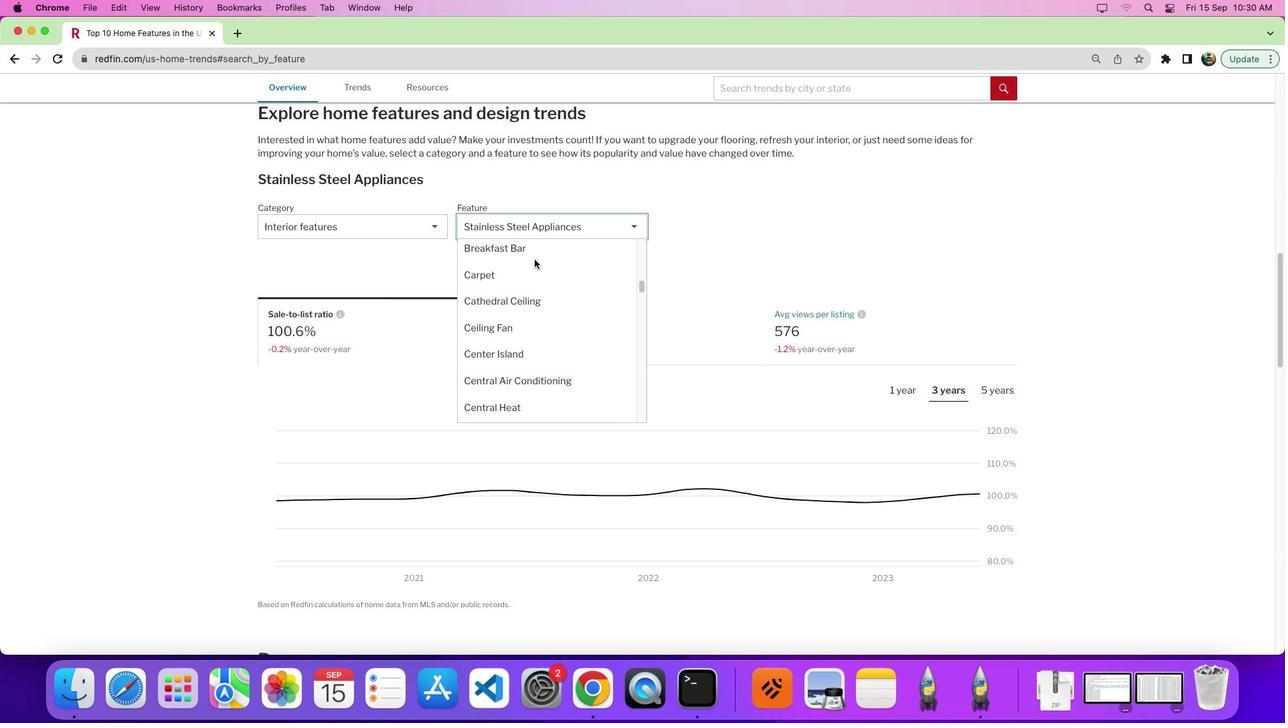 
Action: Mouse scrolled (535, 259) with delta (0, 6)
Screenshot: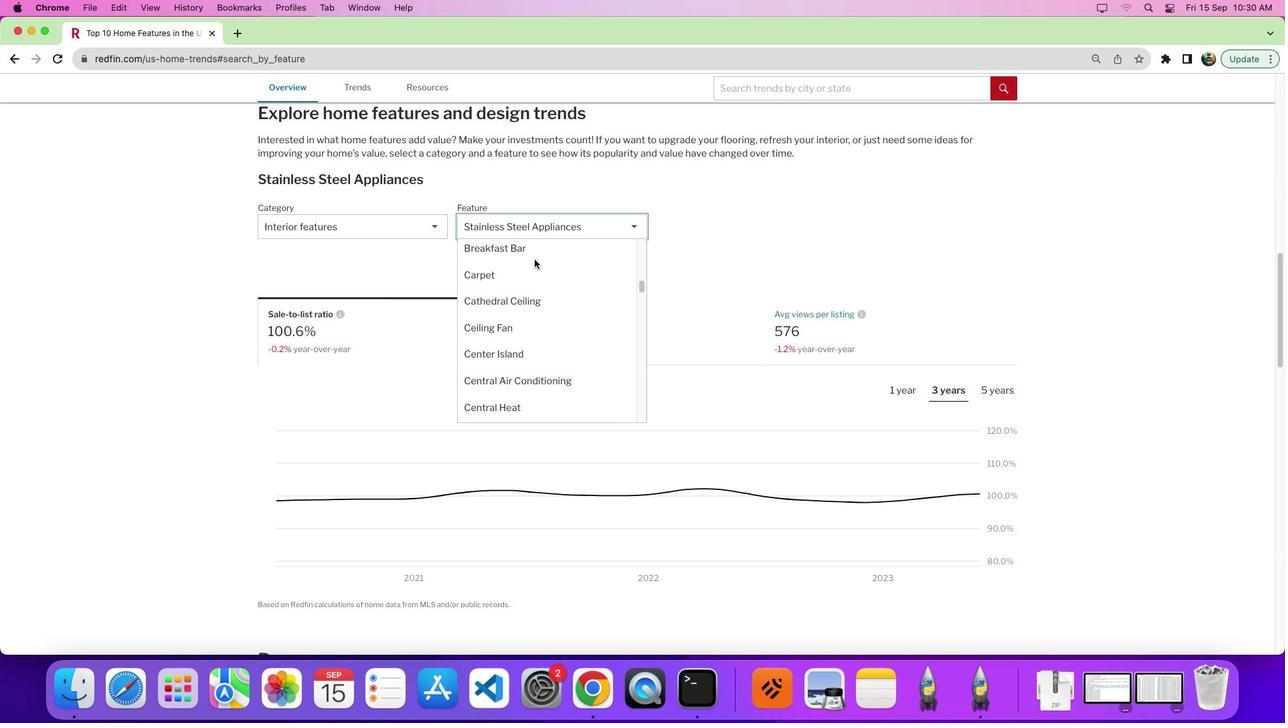 
Action: Mouse scrolled (535, 259) with delta (0, 9)
Screenshot: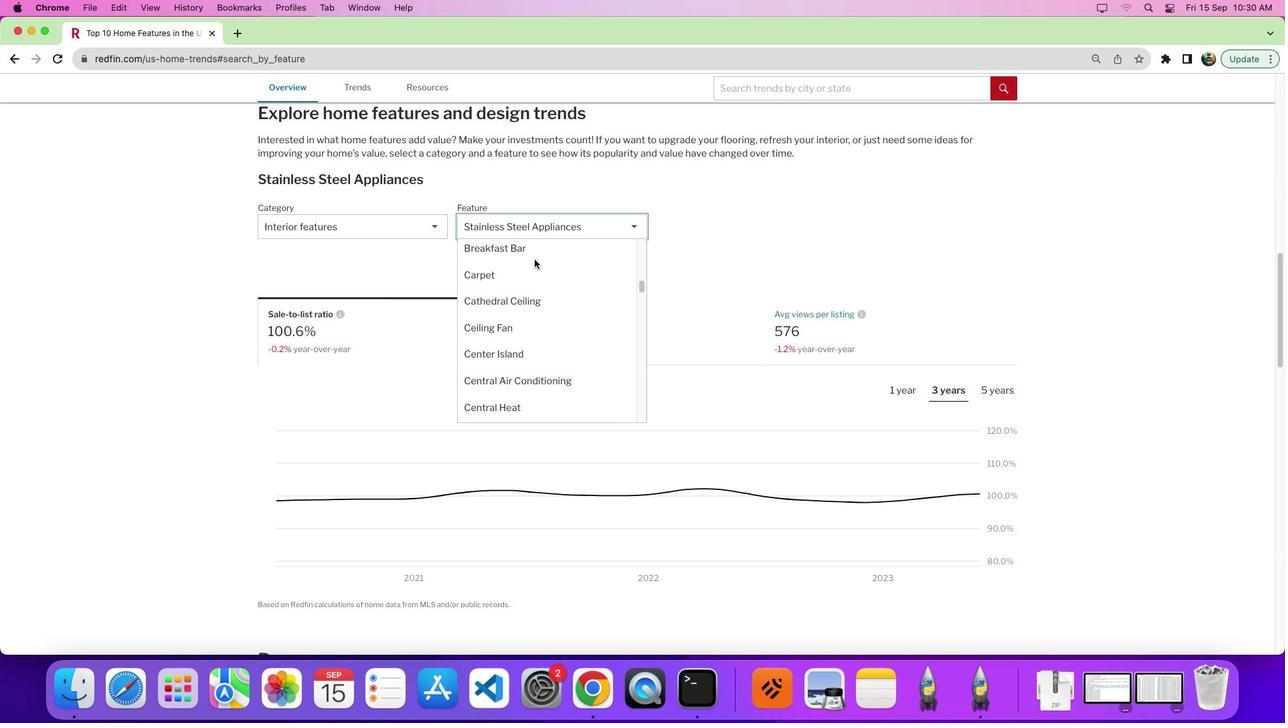 
Action: Mouse scrolled (535, 259) with delta (0, 10)
Screenshot: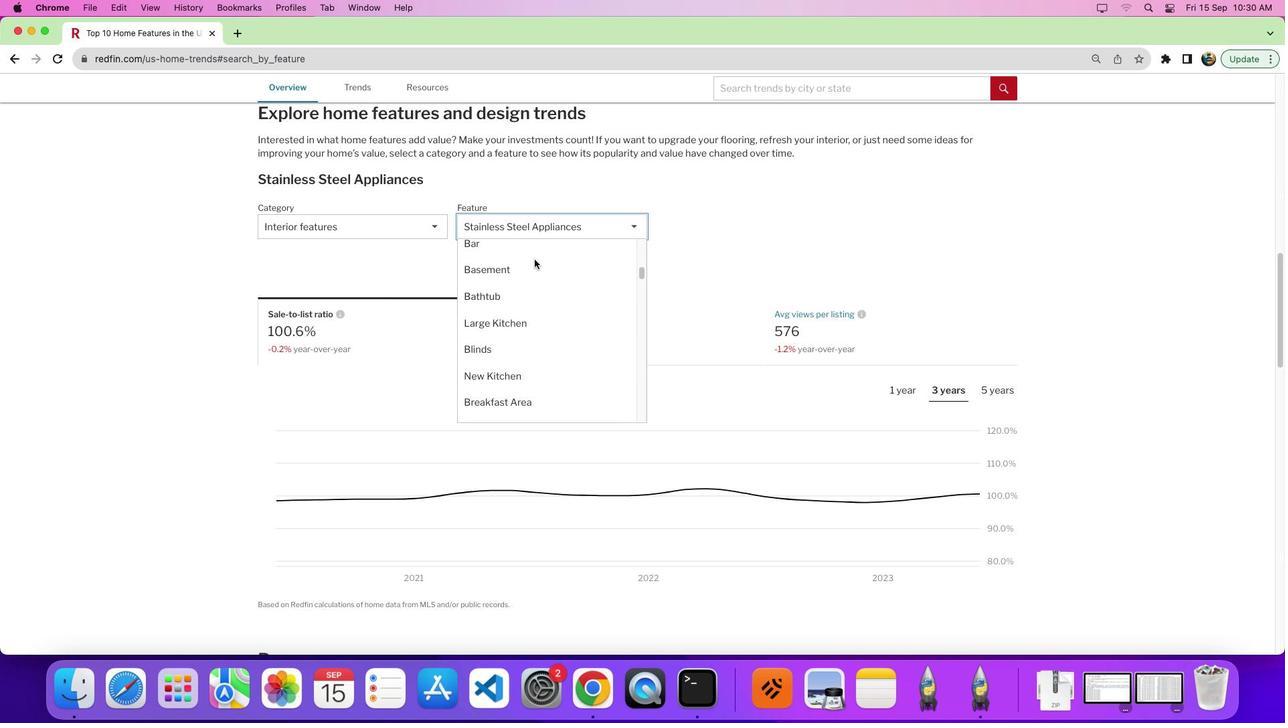 
Action: Mouse moved to (534, 259)
Screenshot: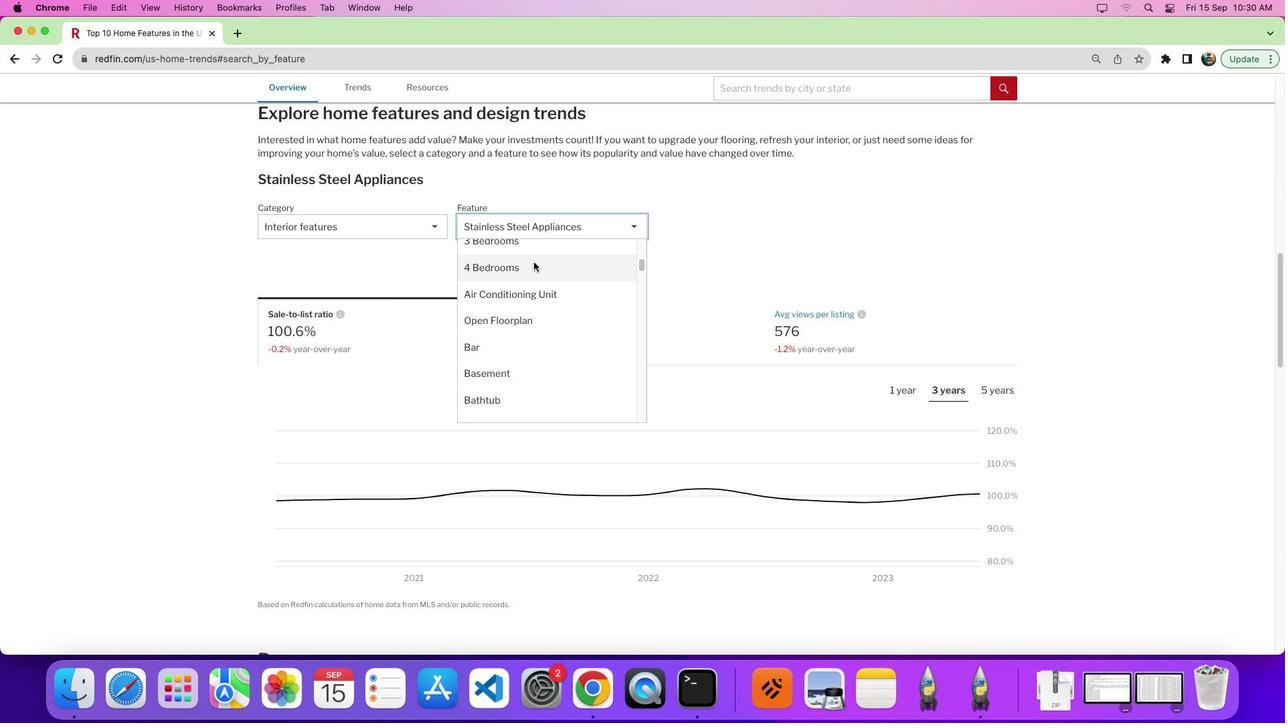 
Action: Mouse scrolled (534, 259) with delta (0, 0)
Screenshot: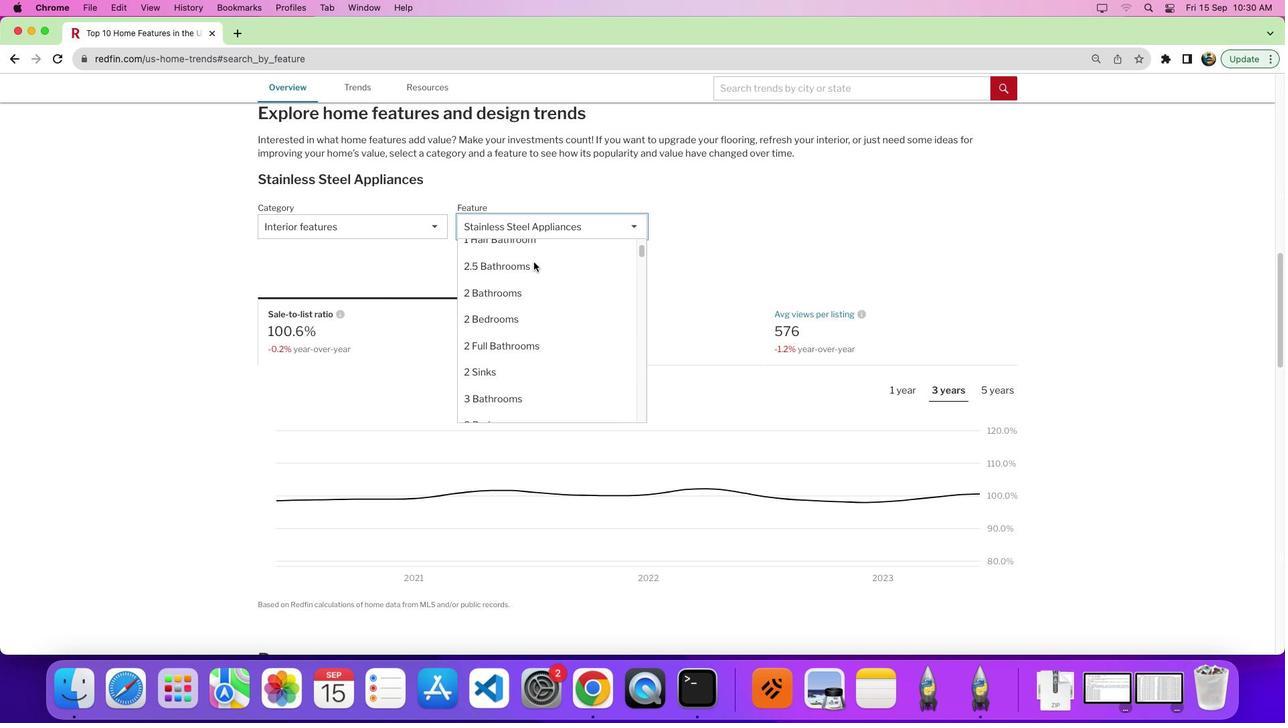 
Action: Mouse scrolled (534, 259) with delta (0, 1)
Screenshot: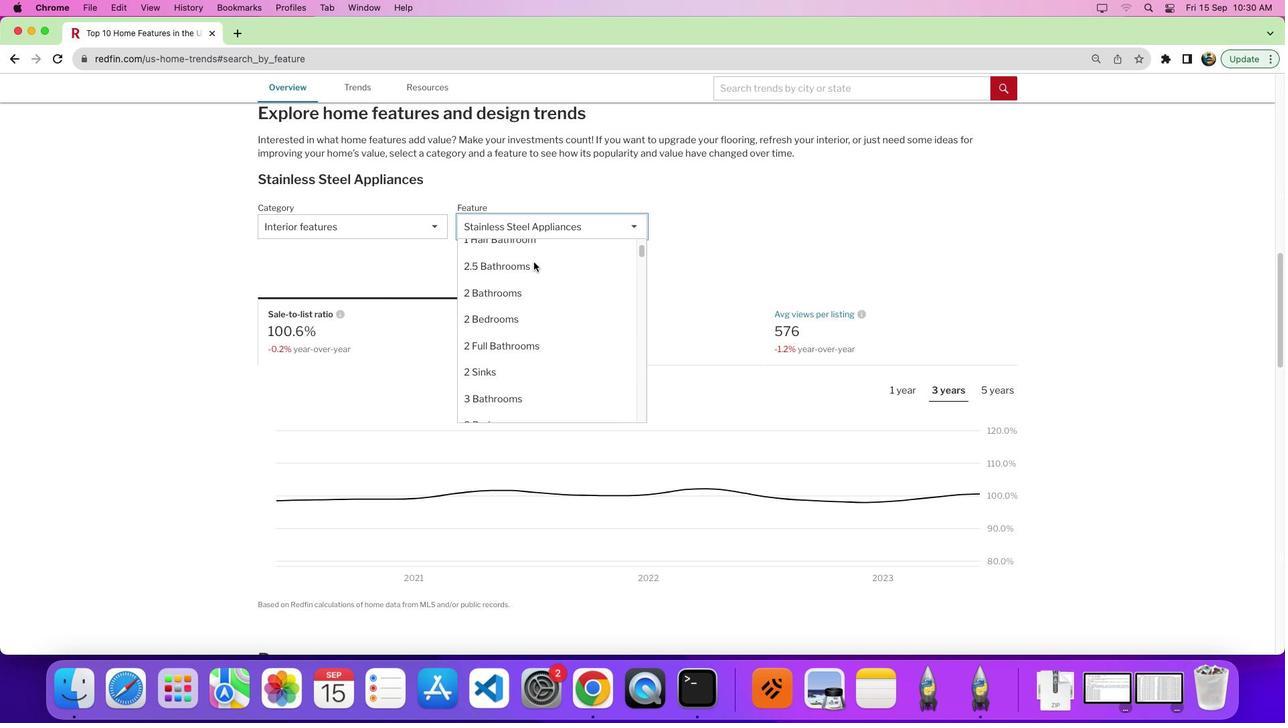 
Action: Mouse scrolled (534, 259) with delta (0, 6)
Screenshot: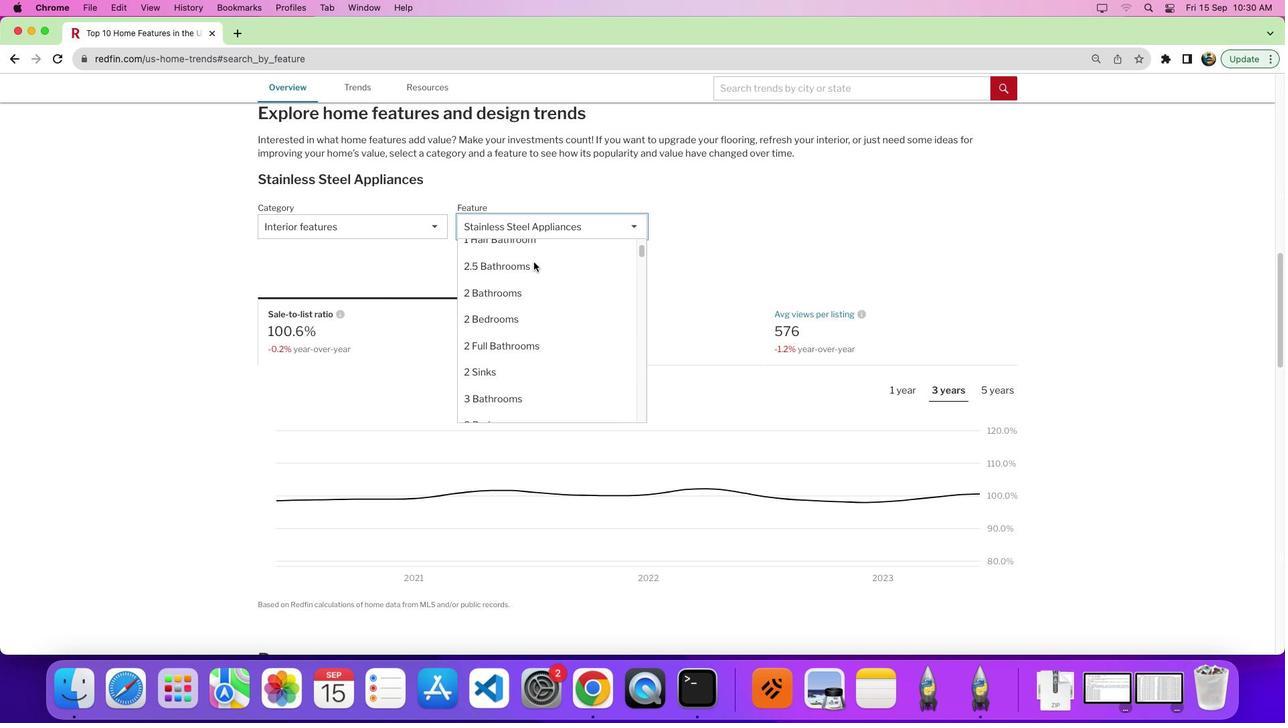 
Action: Mouse scrolled (534, 259) with delta (0, 9)
Screenshot: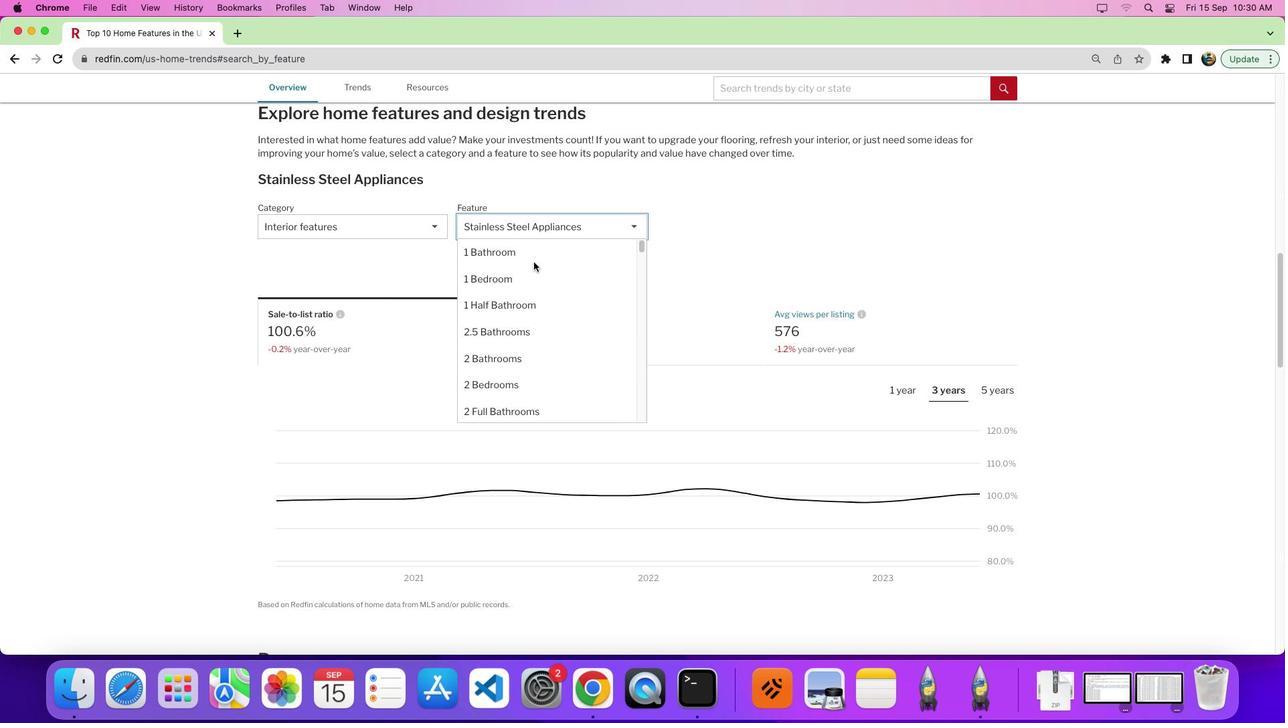 
Action: Mouse scrolled (534, 259) with delta (0, 10)
Screenshot: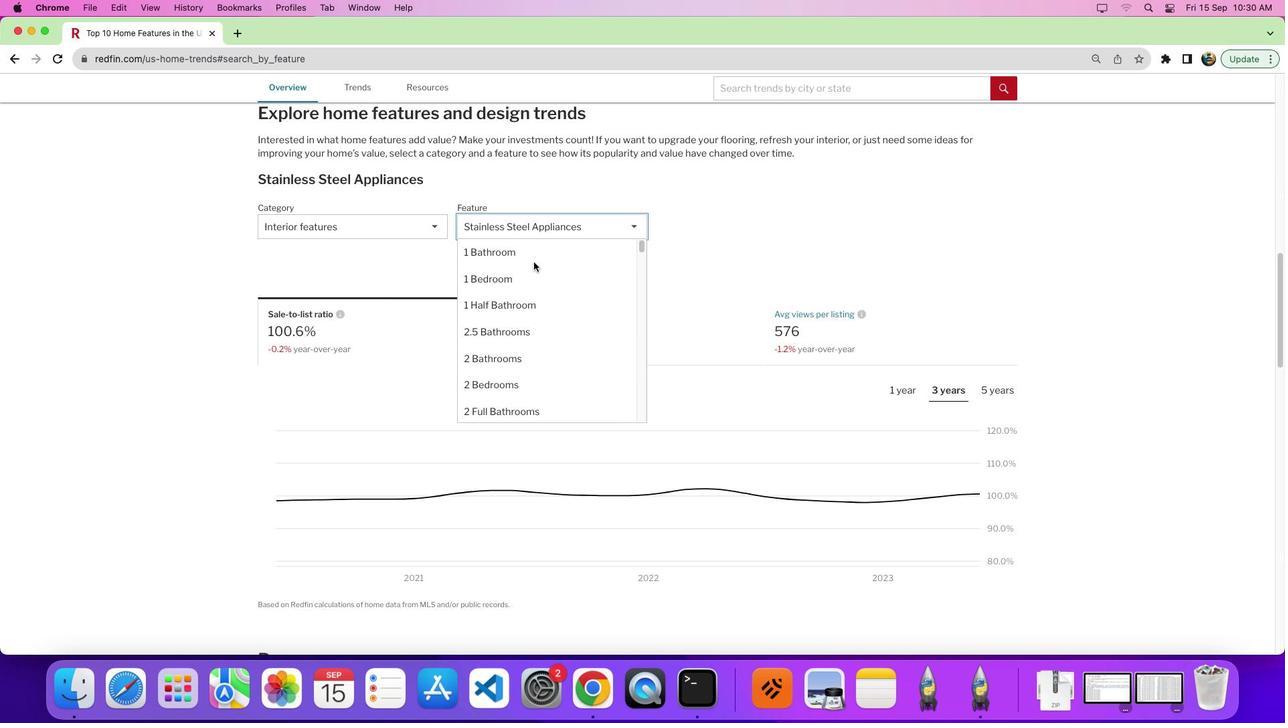 
Action: Mouse moved to (533, 262)
Screenshot: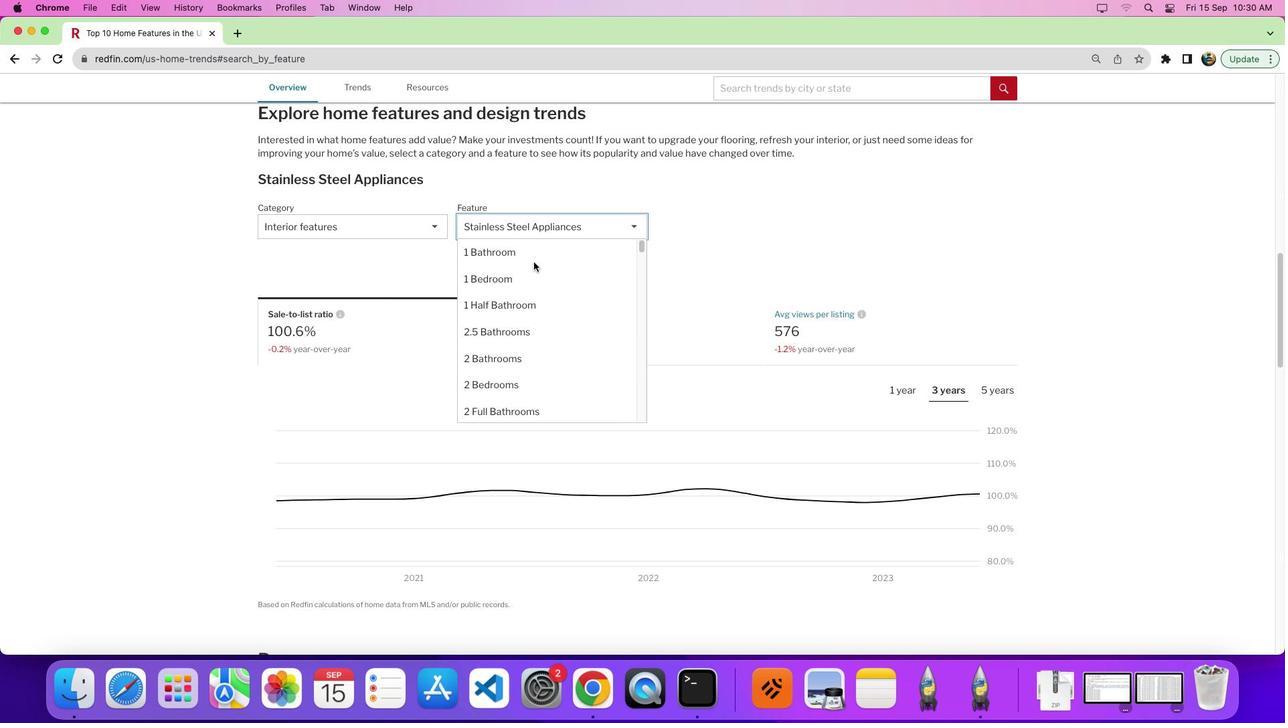 
Action: Mouse scrolled (533, 262) with delta (0, 0)
Screenshot: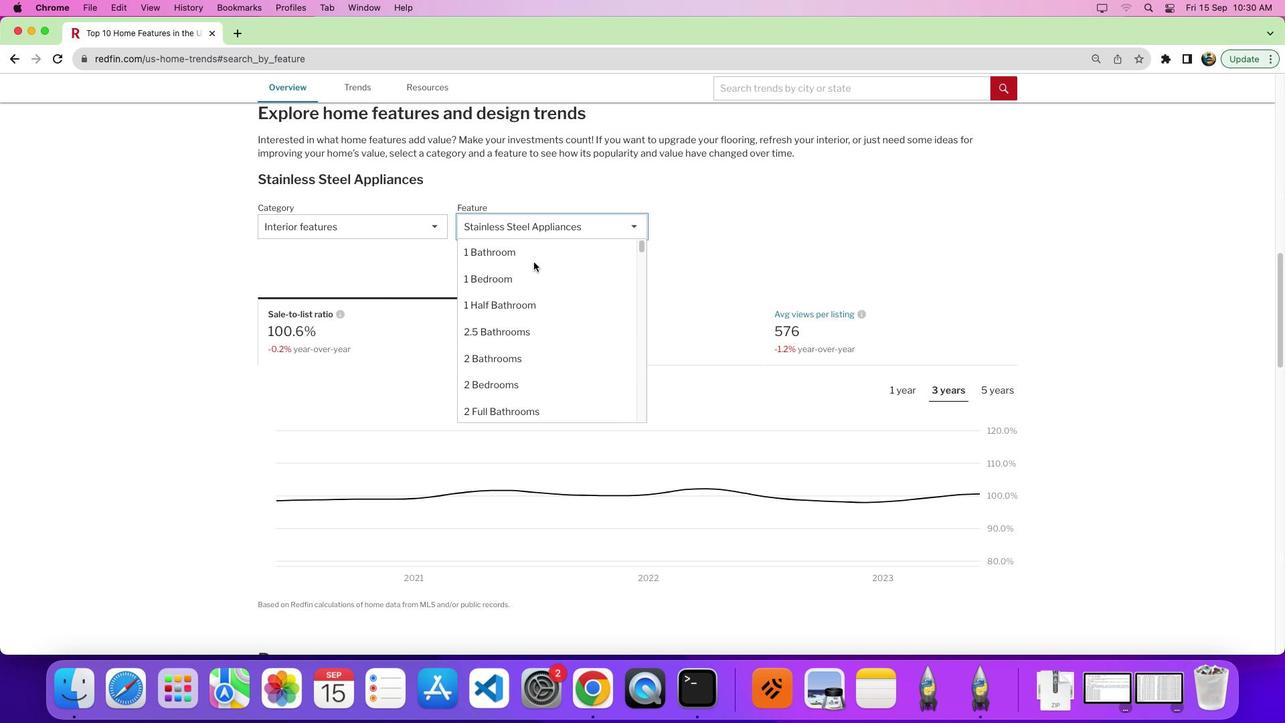 
Action: Mouse scrolled (533, 262) with delta (0, 1)
Screenshot: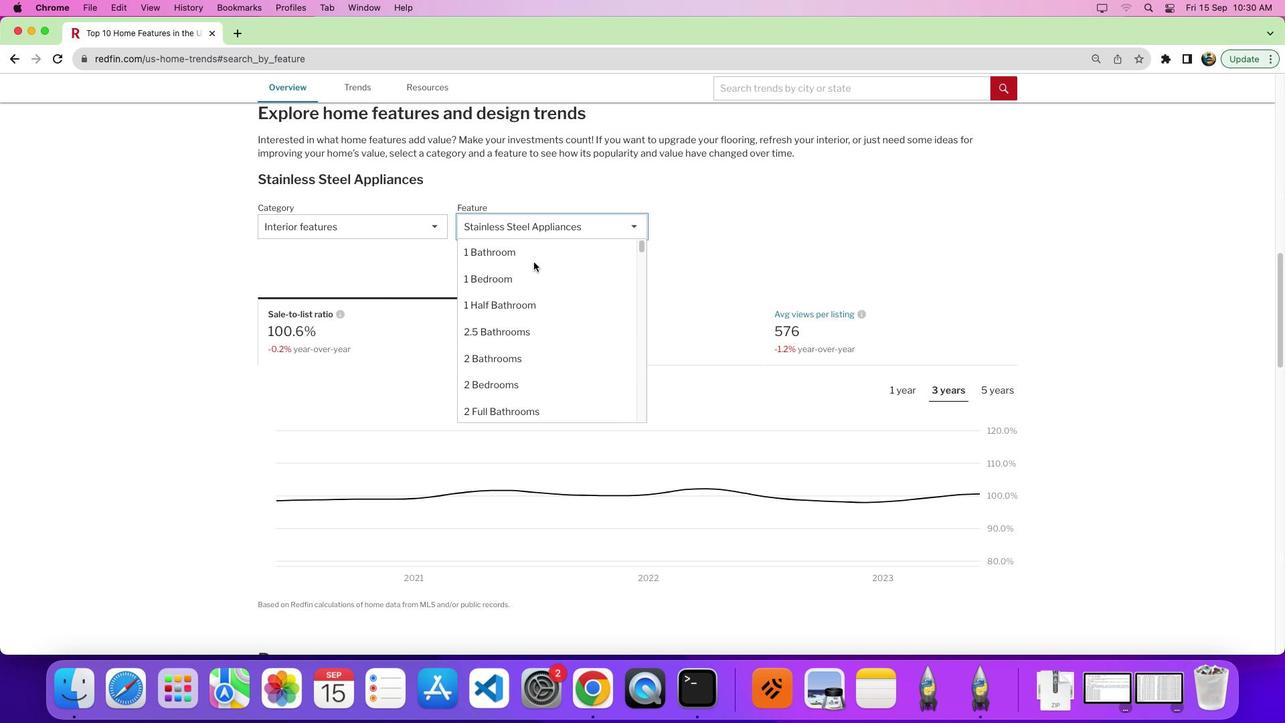 
Action: Mouse scrolled (533, 262) with delta (0, 6)
Screenshot: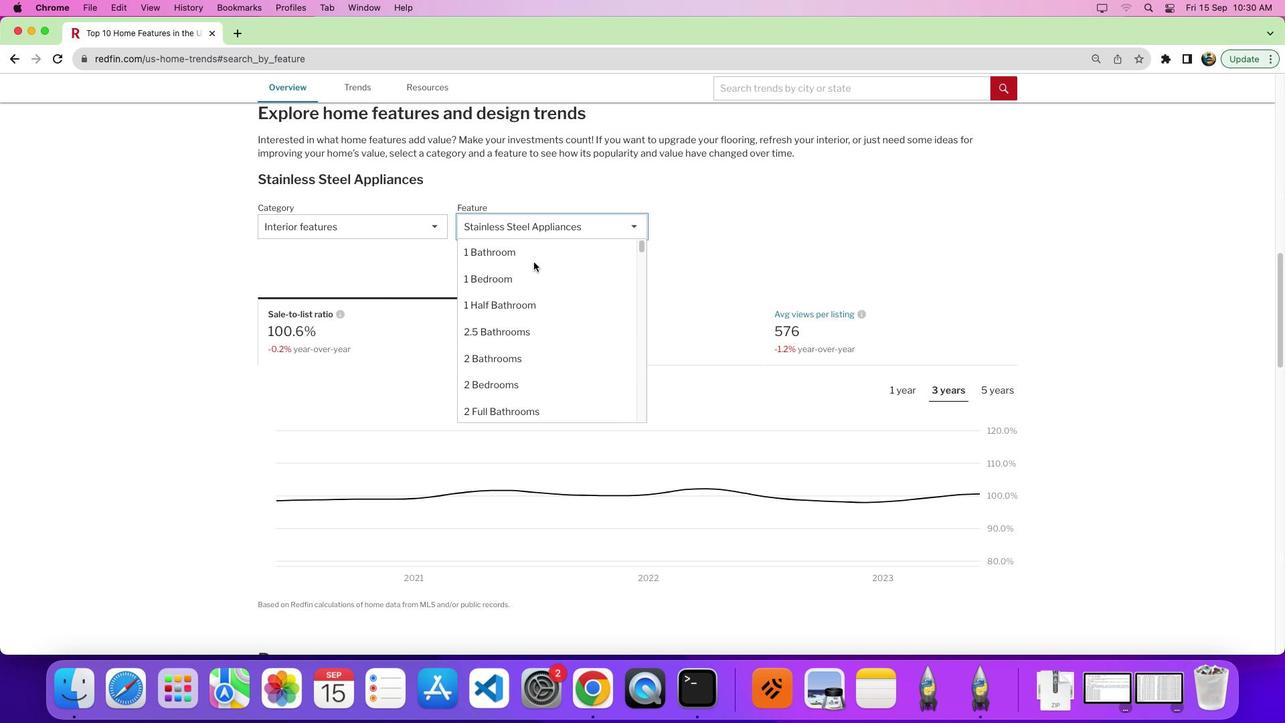 
Action: Mouse scrolled (533, 262) with delta (0, 9)
Screenshot: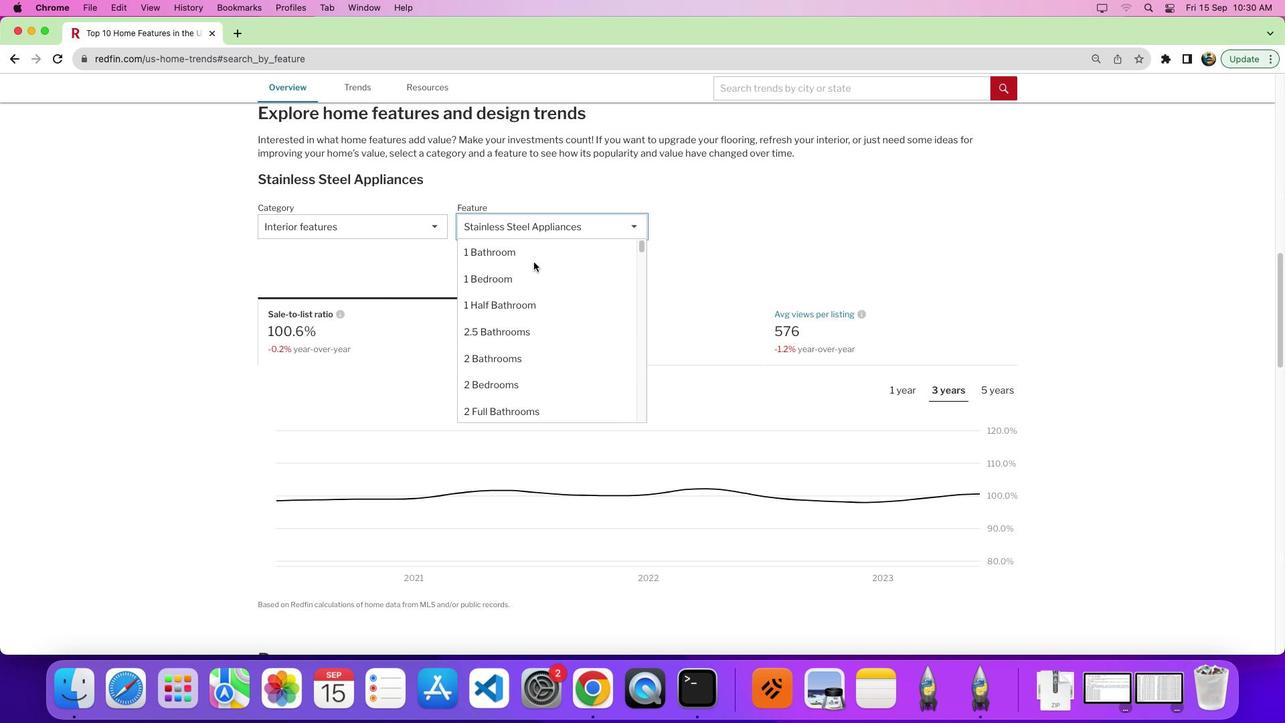 
Action: Mouse pressed left at (533, 262)
Screenshot: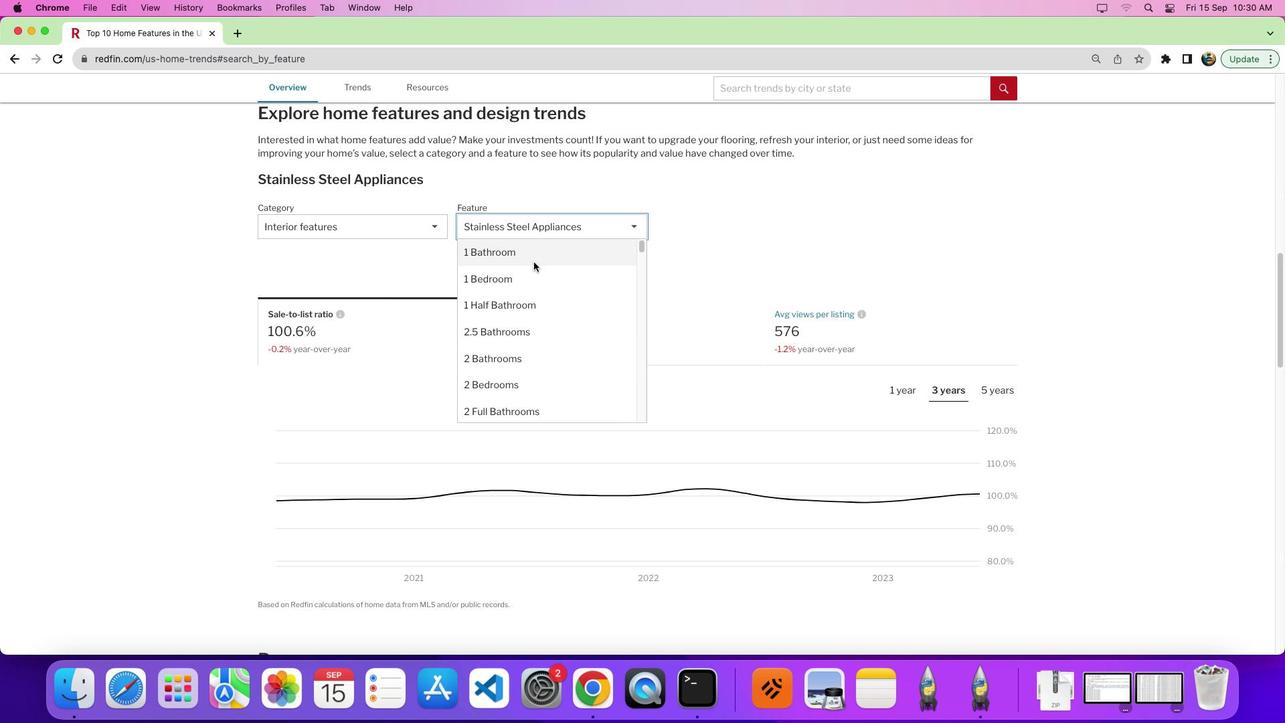 
Action: Mouse moved to (780, 359)
Screenshot: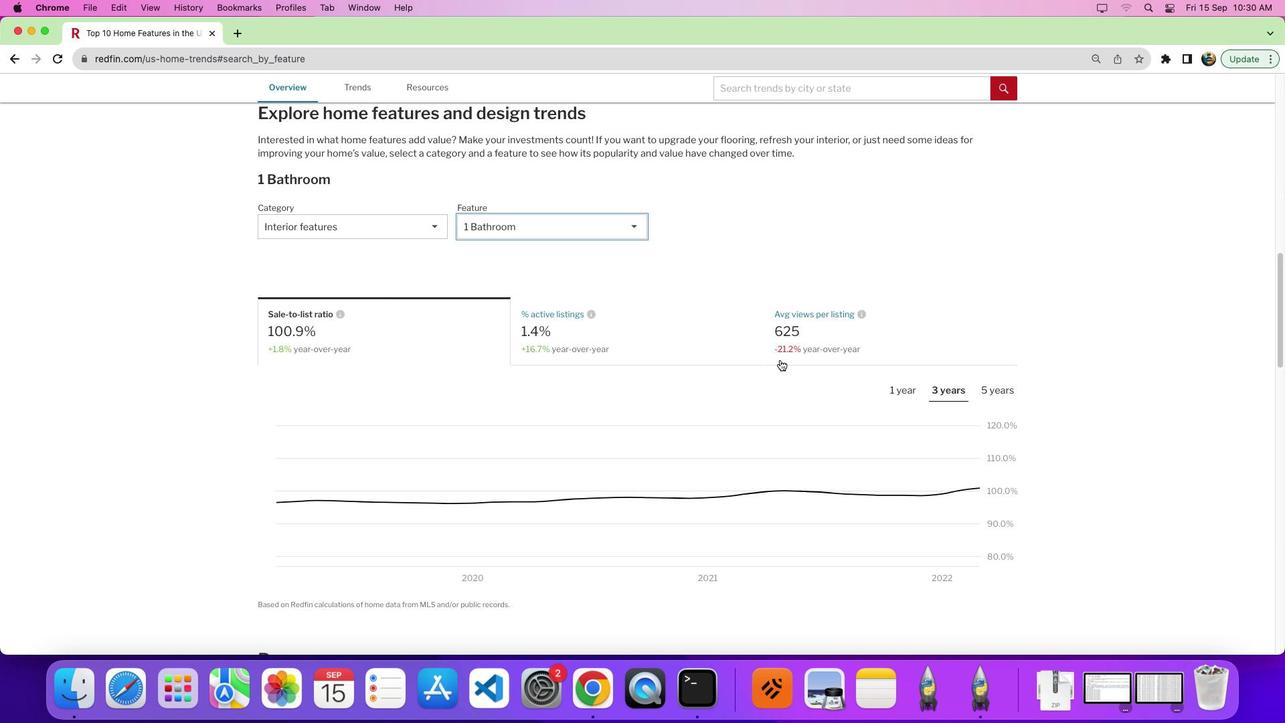 
Action: Mouse scrolled (780, 359) with delta (0, 0)
Screenshot: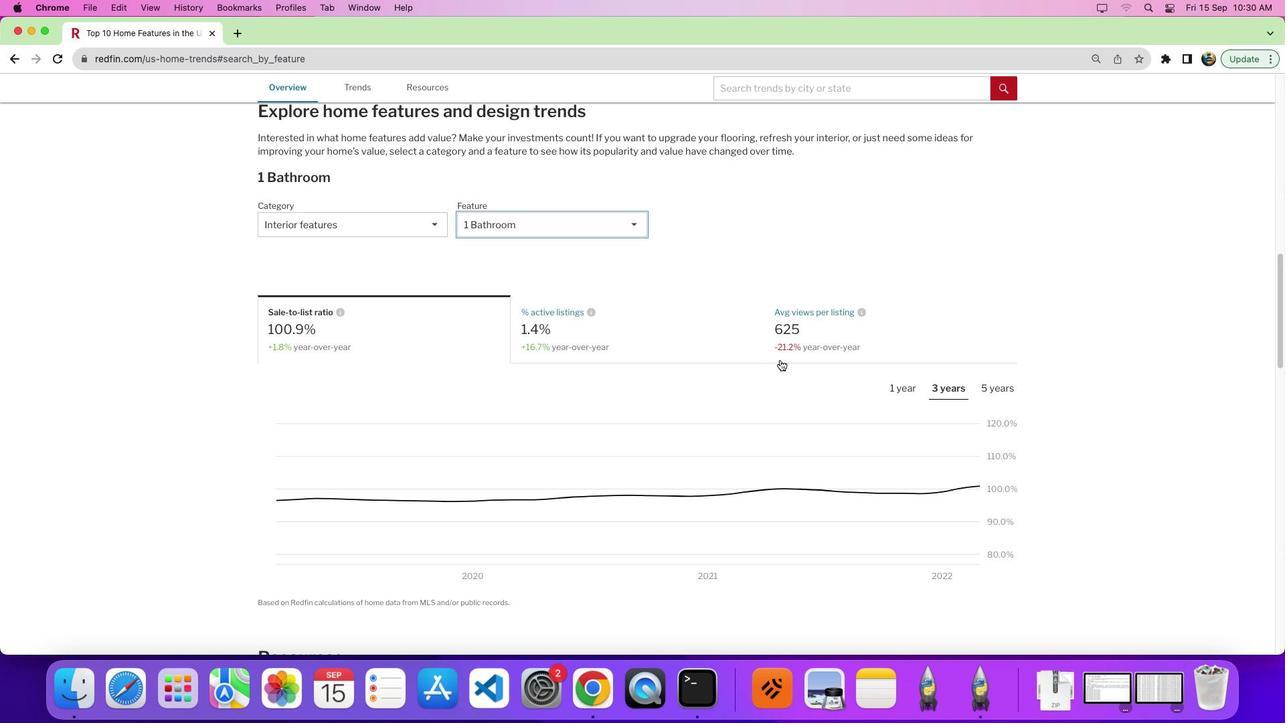 
Action: Mouse scrolled (780, 359) with delta (0, 0)
Screenshot: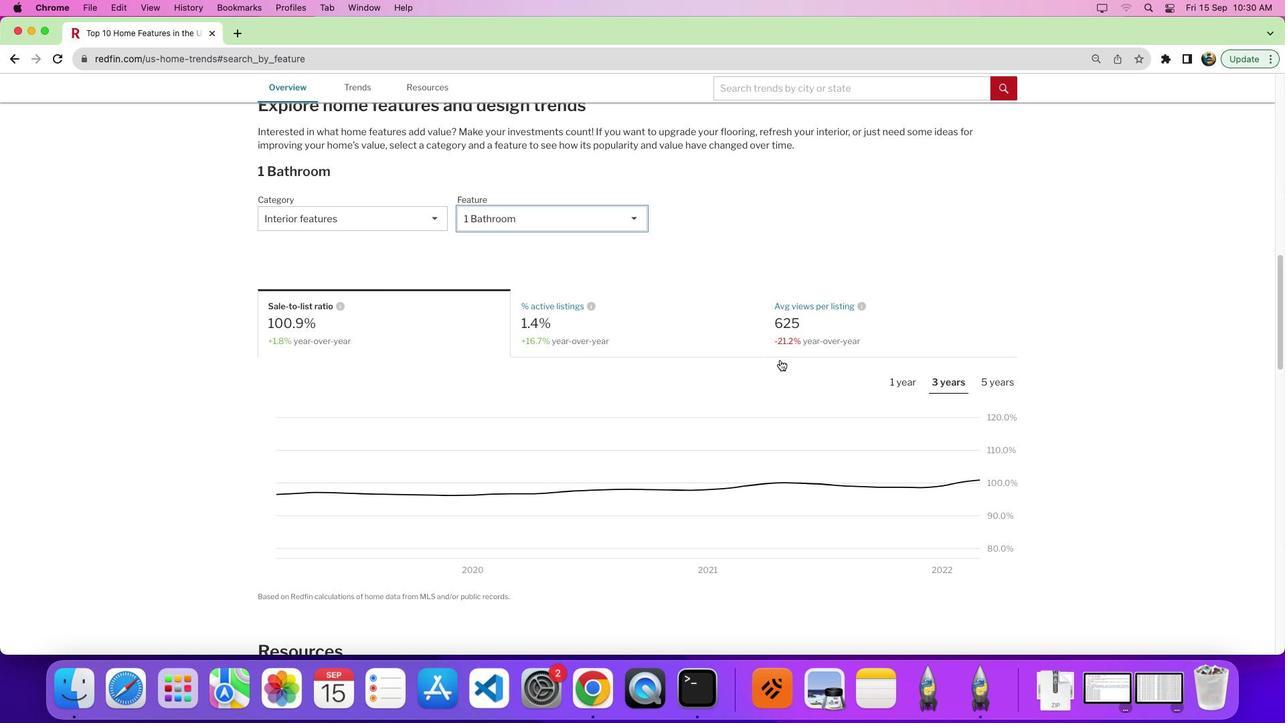 
Action: Mouse moved to (780, 357)
Screenshot: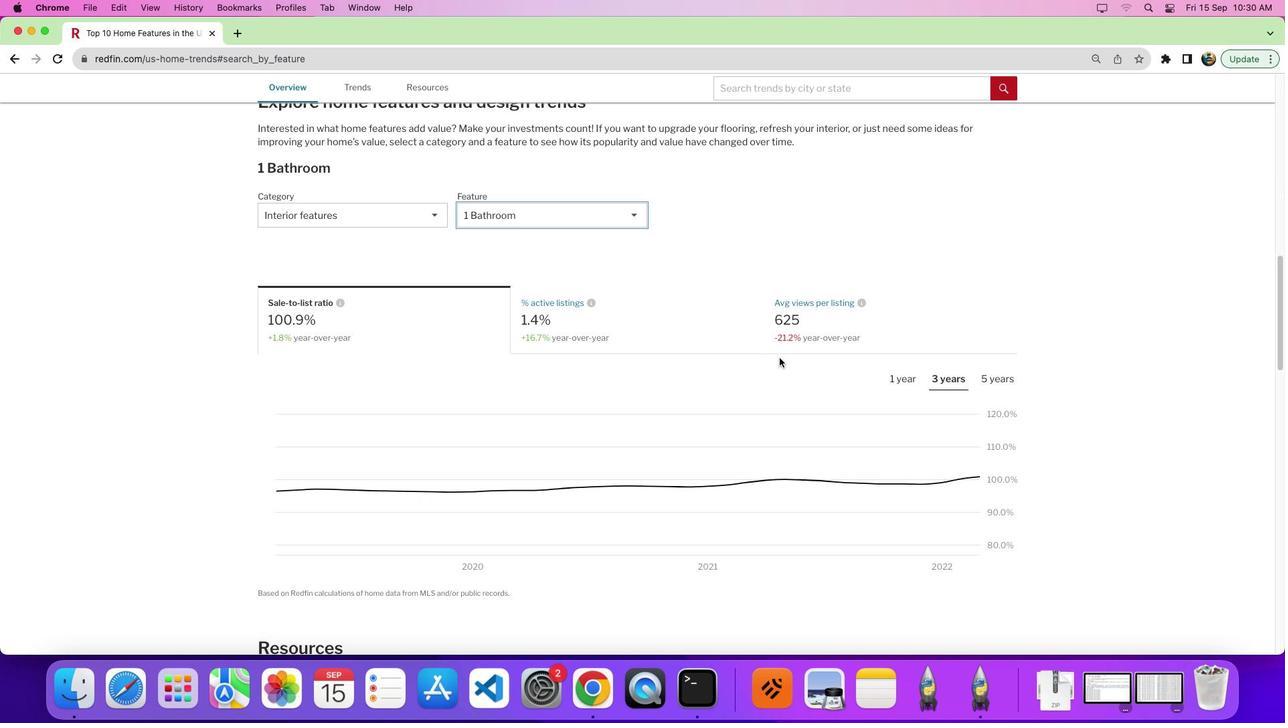 
Action: Mouse scrolled (780, 357) with delta (0, 0)
Screenshot: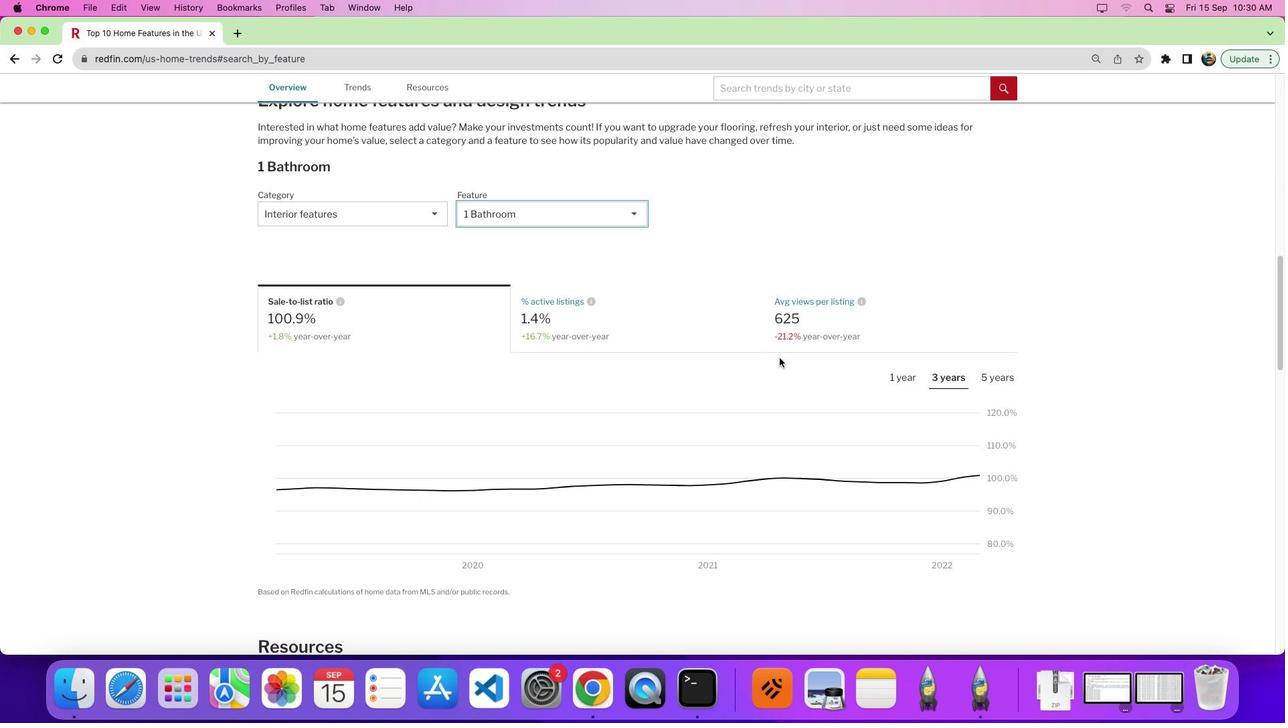 
Action: Mouse scrolled (780, 357) with delta (0, 0)
Screenshot: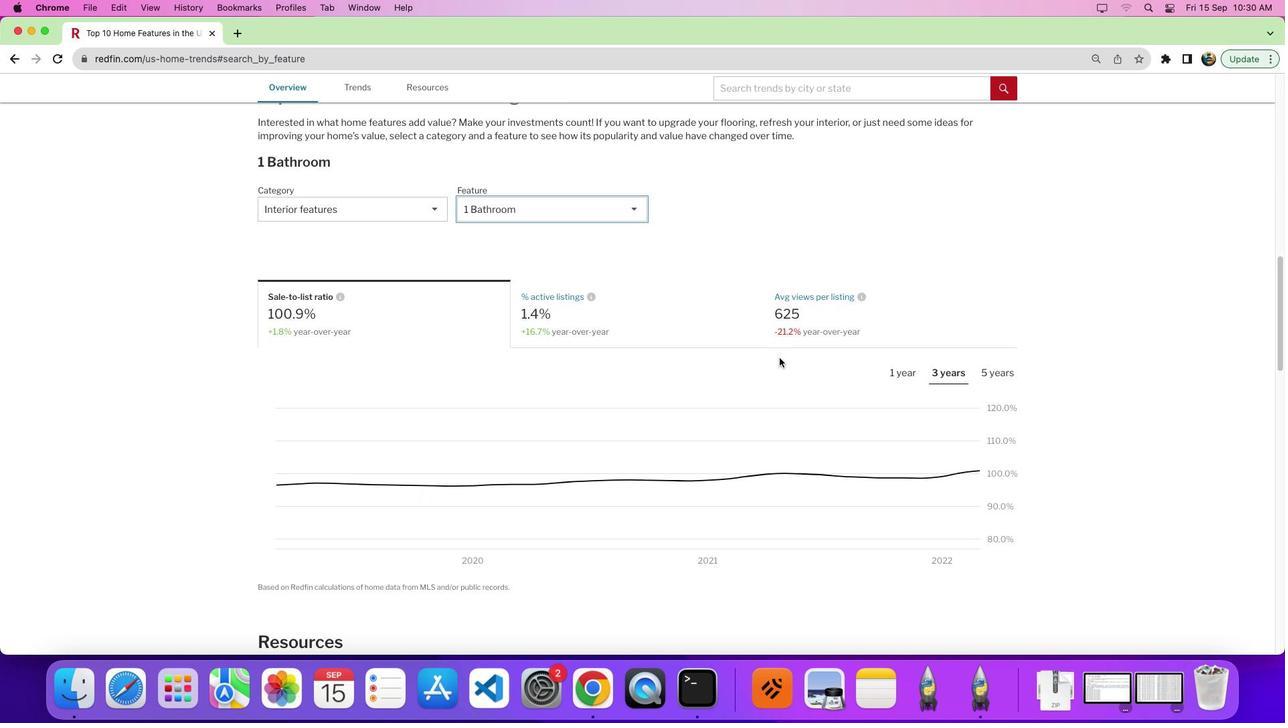 
Action: Mouse moved to (1076, 423)
Screenshot: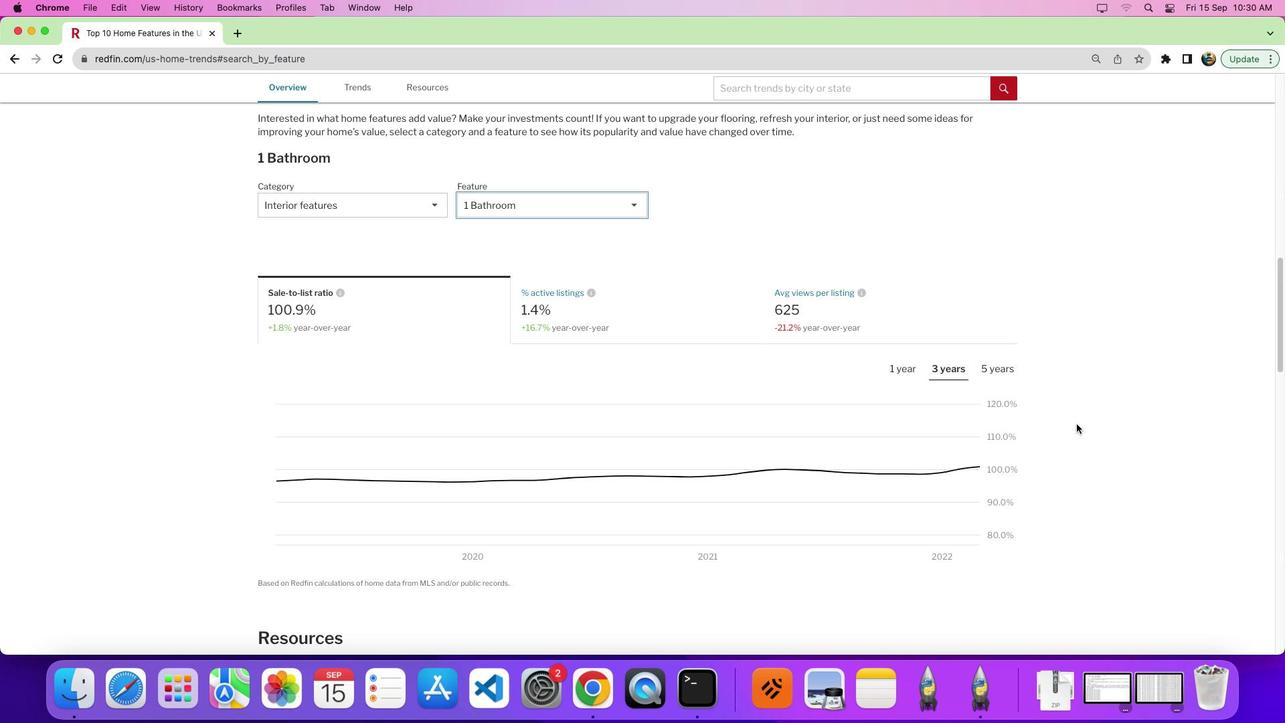 
Action: Mouse scrolled (1076, 423) with delta (0, 0)
Screenshot: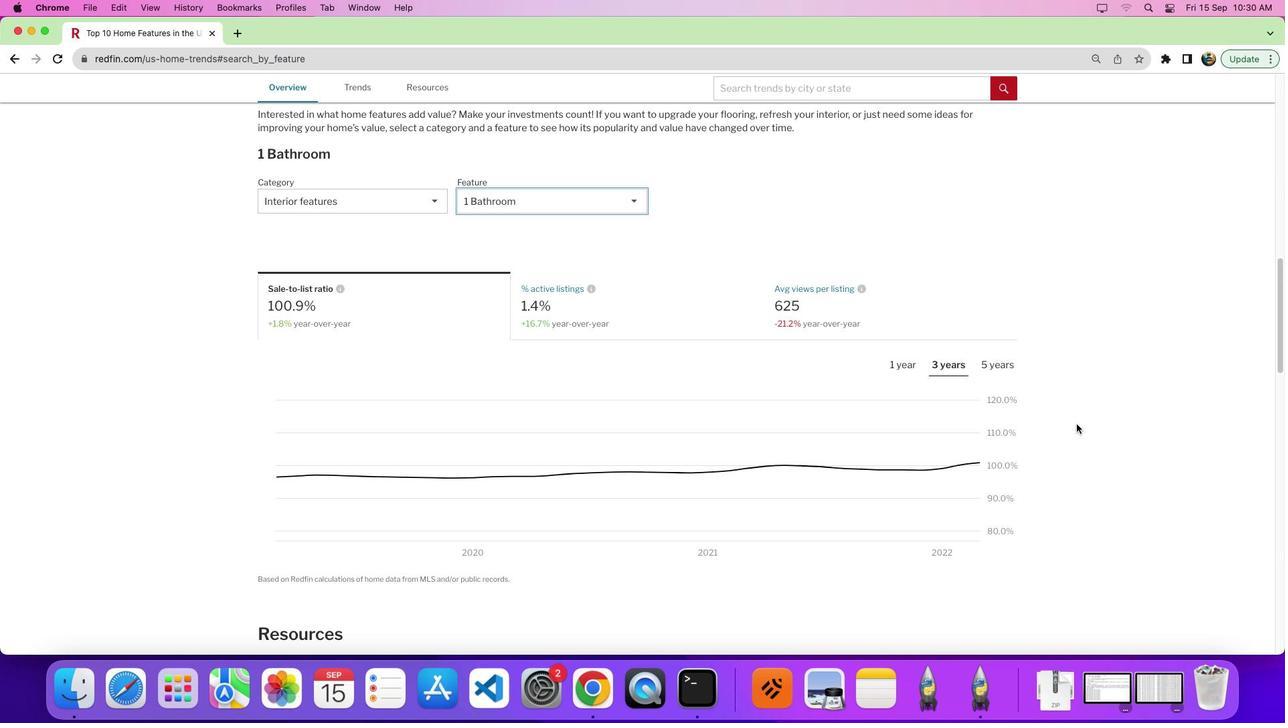 
Action: Mouse scrolled (1076, 423) with delta (0, 0)
Screenshot: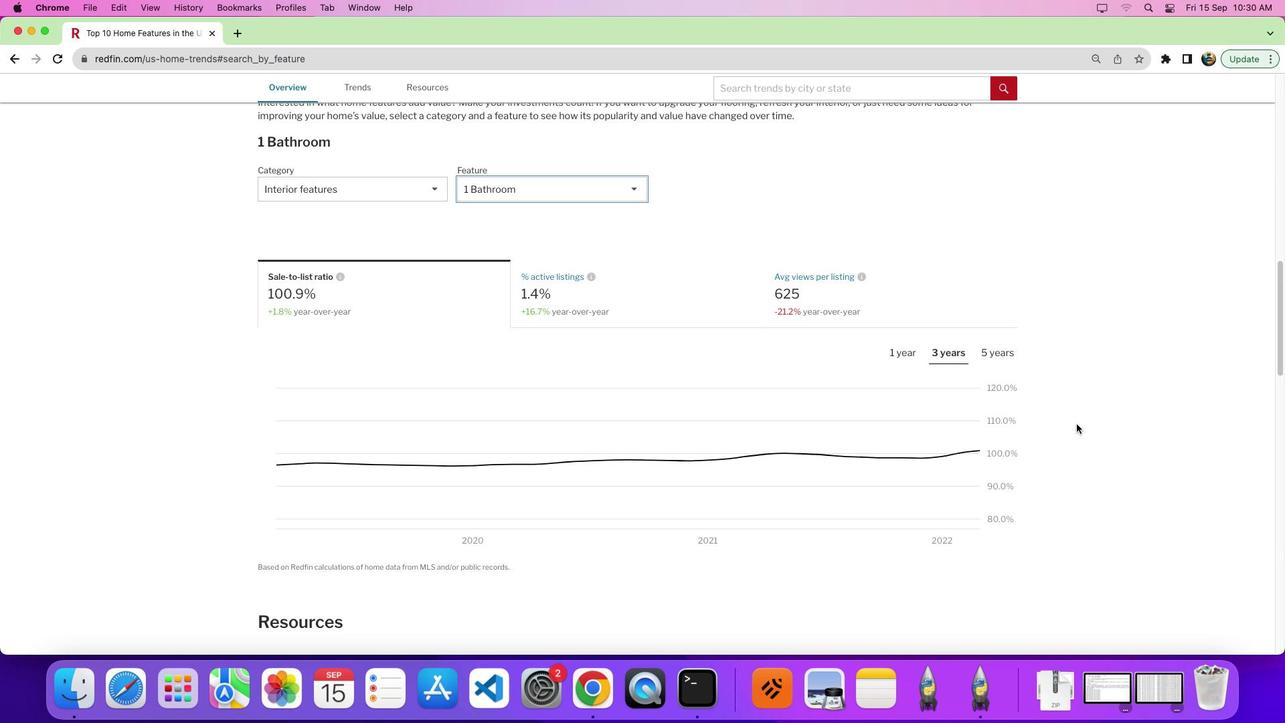 
Action: Mouse moved to (1024, 372)
Screenshot: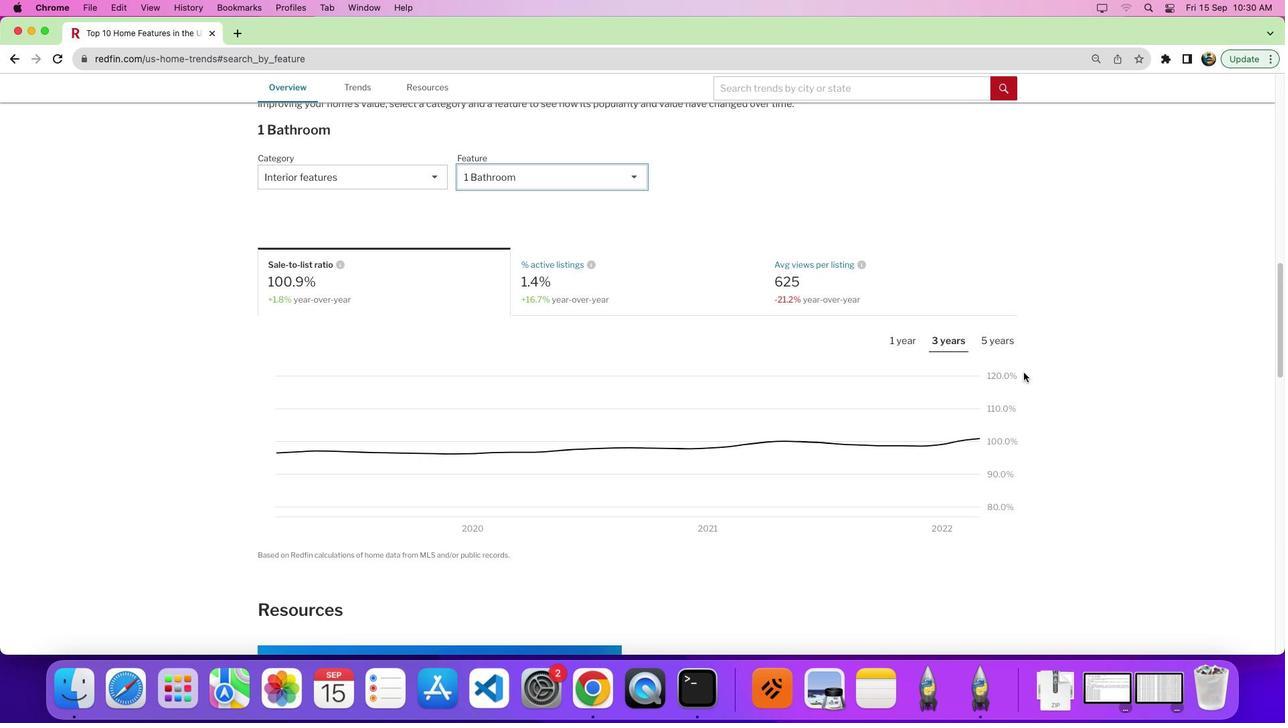 
